 Task: Look for space in Erāttupetta, India from 7th July, 2023 to 15th July, 2023 for 6 adults in price range Rs.15000 to Rs.20000. Place can be entire place with 3 bedrooms having 3 beds and 3 bathrooms. Property type can be house, flat, guest house. Amenities needed are: washing machine. Booking option can be shelf check-in. Required host language is English.
Action: Mouse moved to (482, 116)
Screenshot: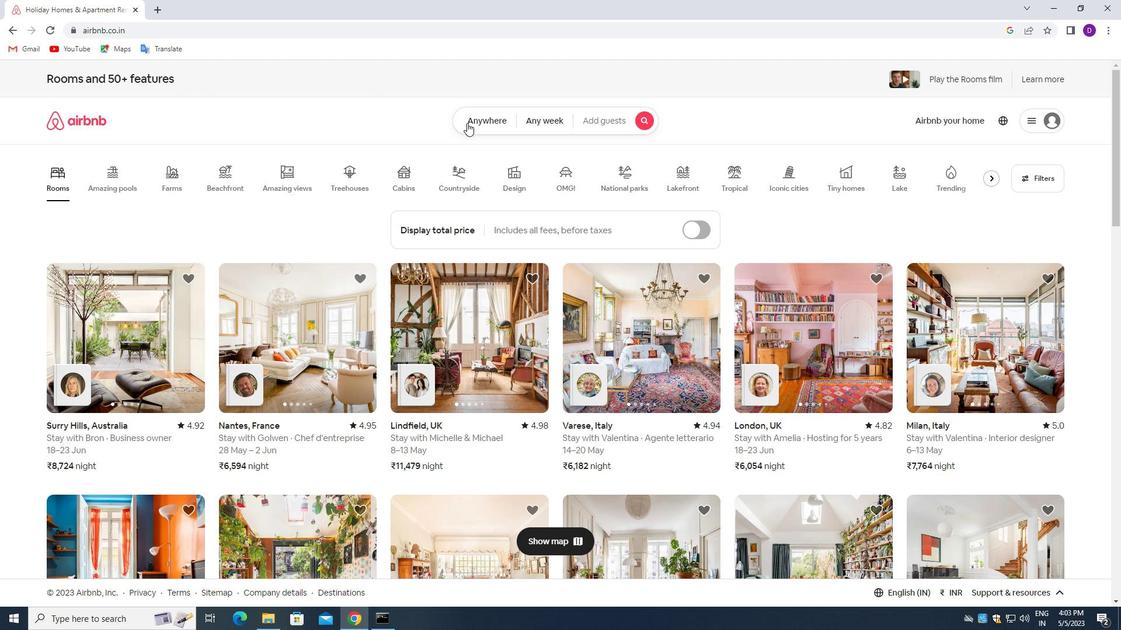 
Action: Mouse pressed left at (482, 116)
Screenshot: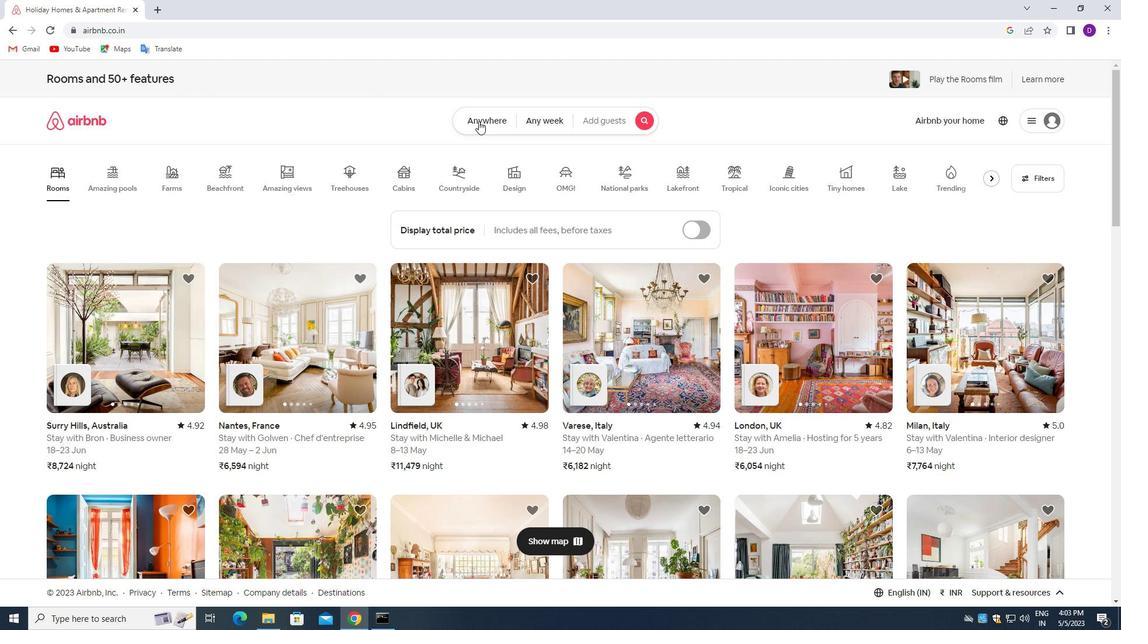 
Action: Mouse moved to (391, 161)
Screenshot: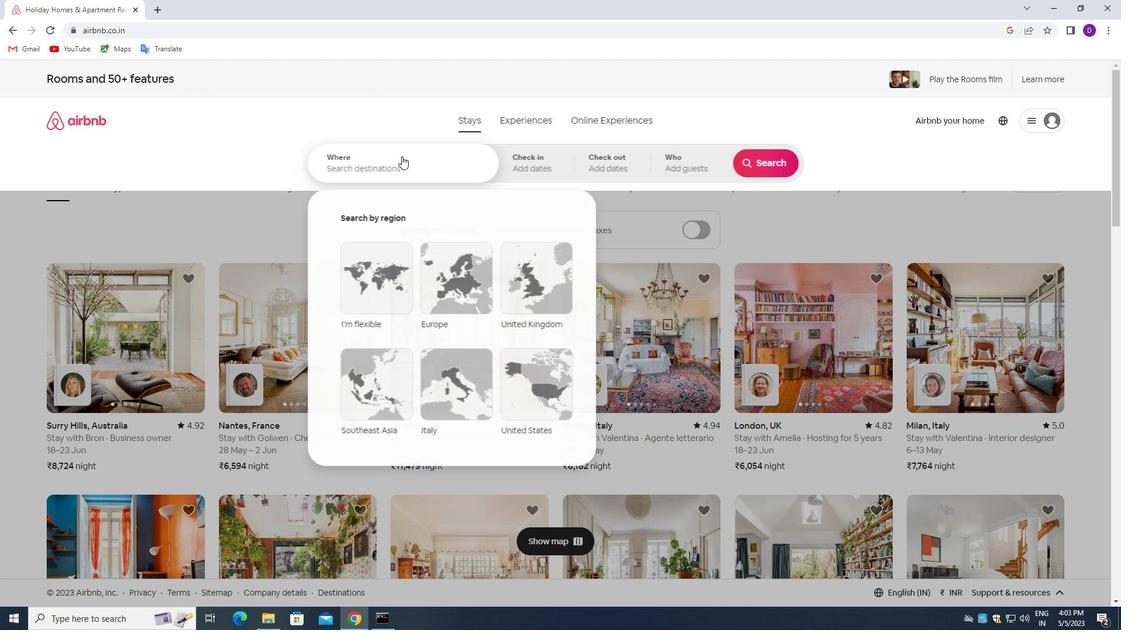 
Action: Mouse pressed left at (391, 161)
Screenshot: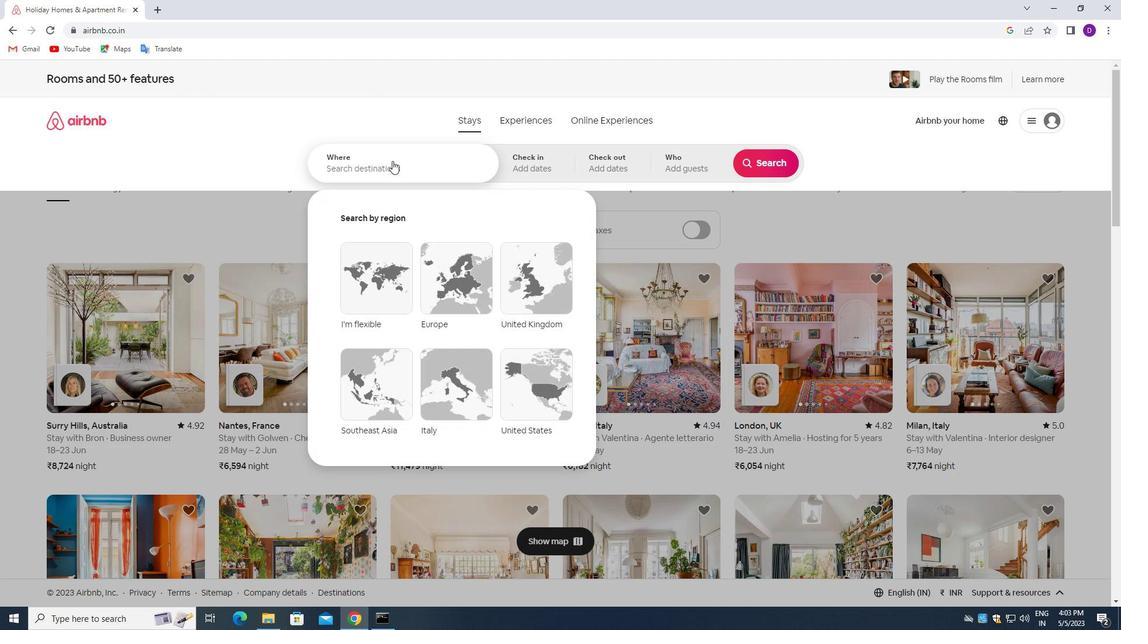 
Action: Mouse moved to (271, 216)
Screenshot: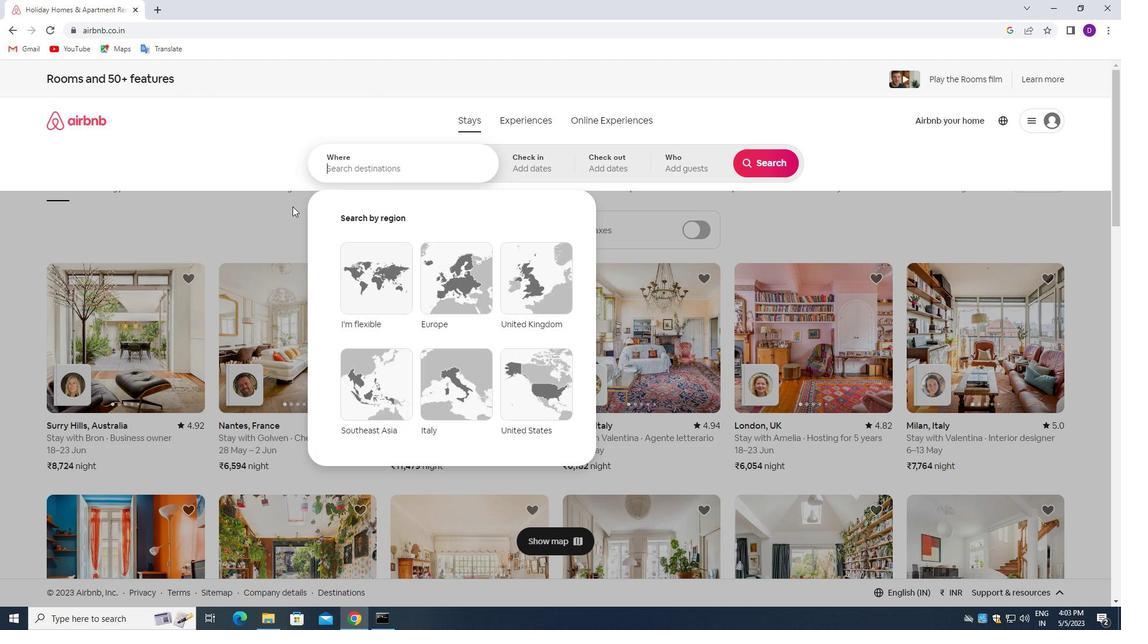 
Action: Key pressed <Key.shift_r><Key.shift_r><Key.shift_r><Key.shift_r><Key.shift_r><Key.shift_r><Key.shift_r><Key.shift_r>Erattupetta,<Key.space><Key.shift>INDIA<Key.enter>
Screenshot: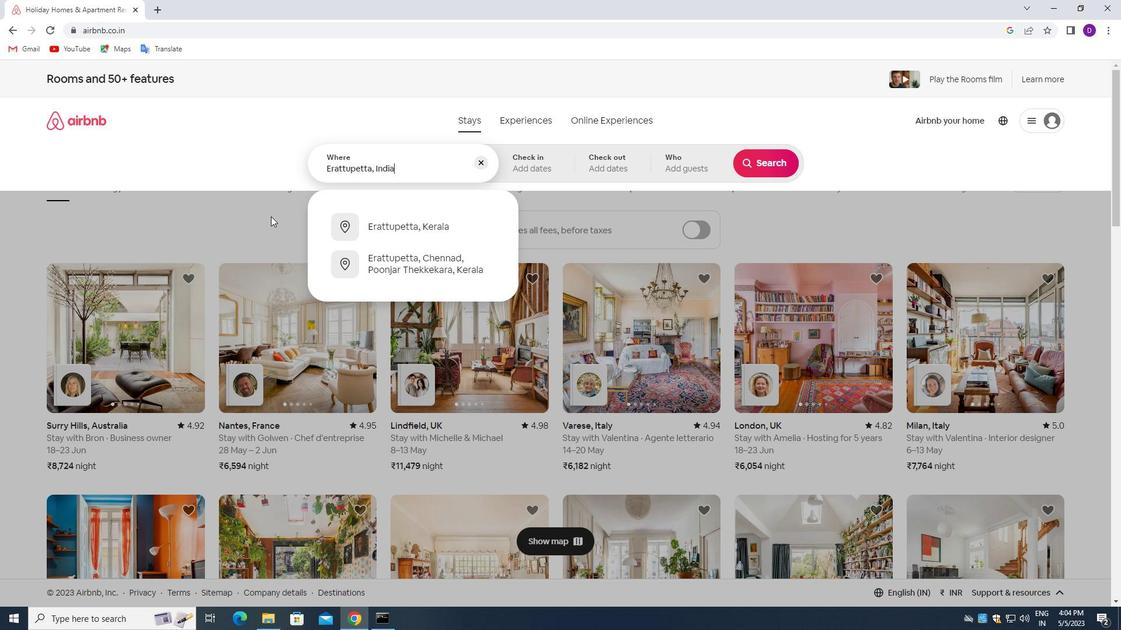 
Action: Mouse moved to (758, 265)
Screenshot: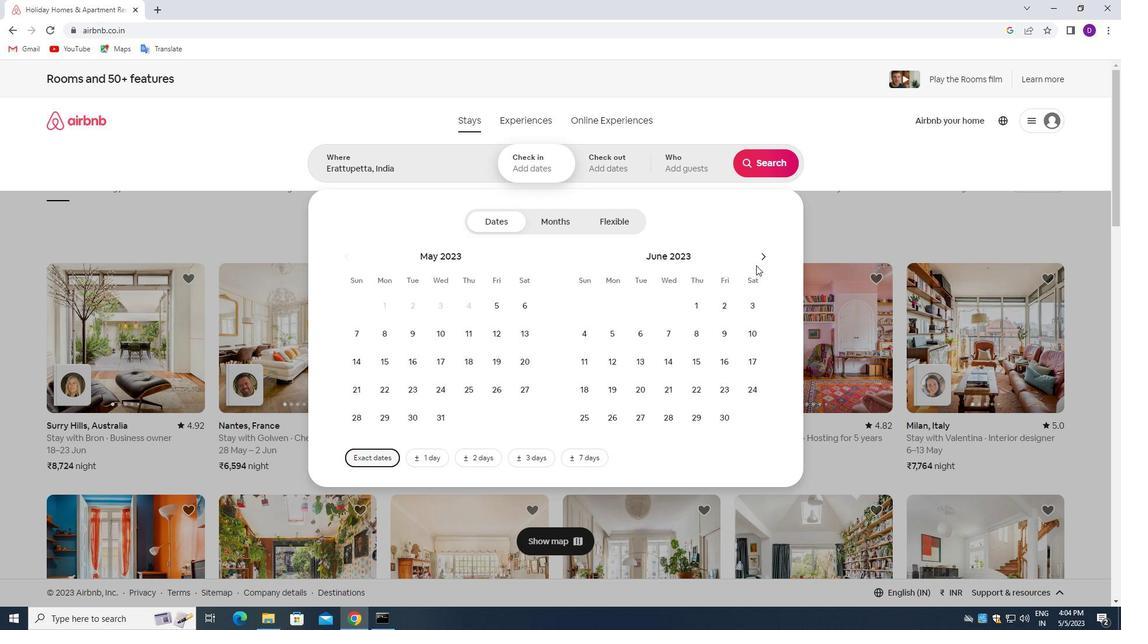 
Action: Mouse pressed left at (758, 265)
Screenshot: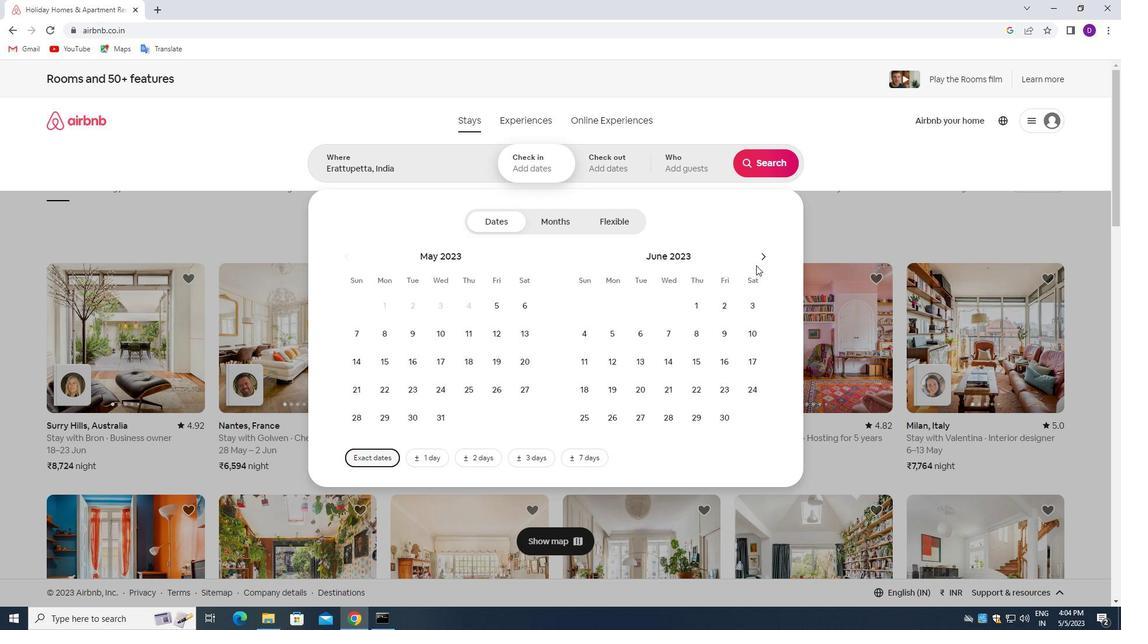 
Action: Mouse moved to (759, 259)
Screenshot: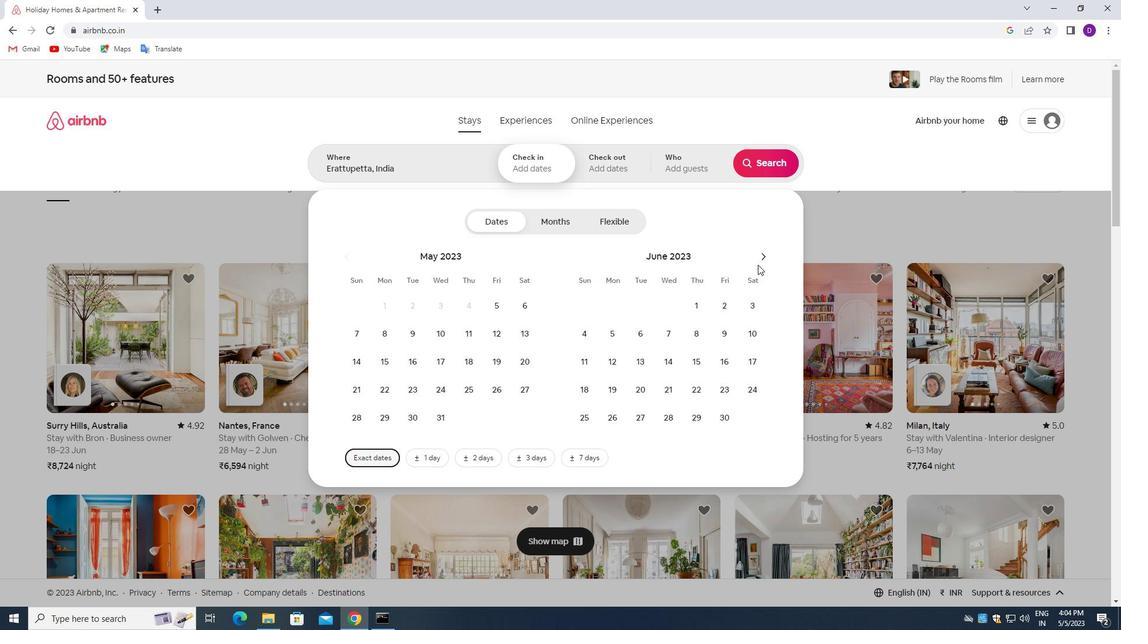 
Action: Mouse pressed left at (759, 259)
Screenshot: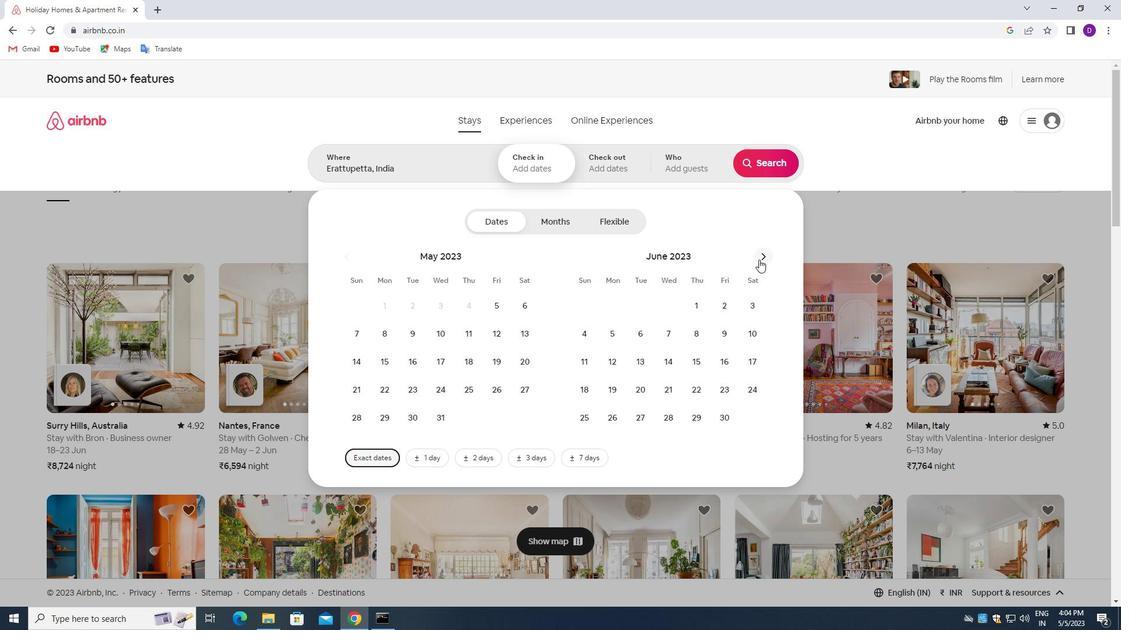 
Action: Mouse moved to (724, 335)
Screenshot: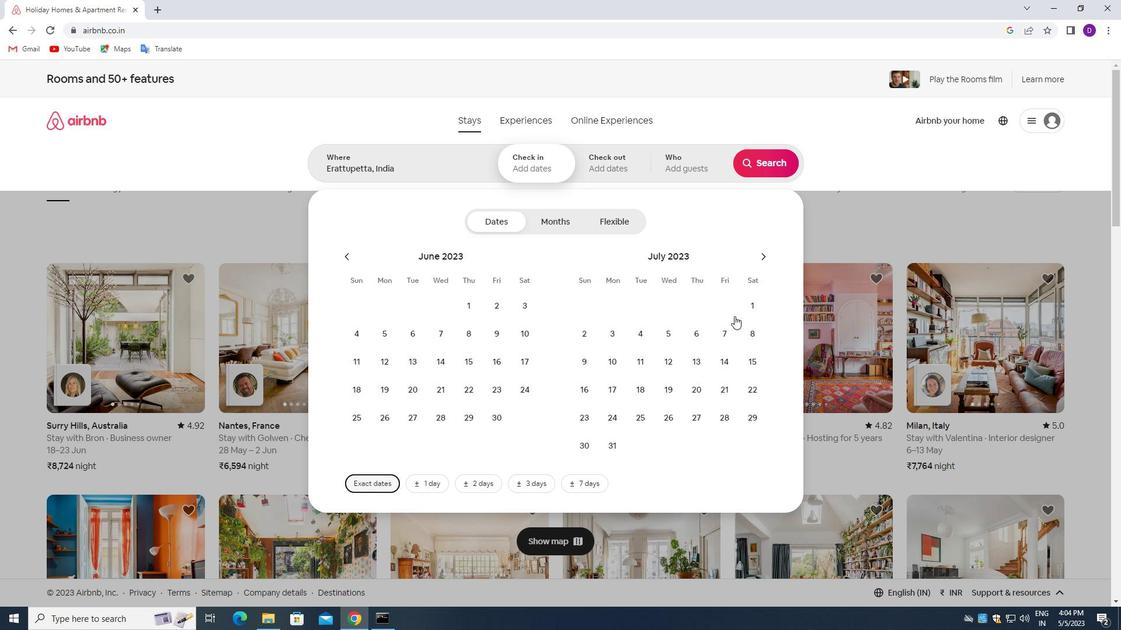 
Action: Mouse pressed left at (724, 335)
Screenshot: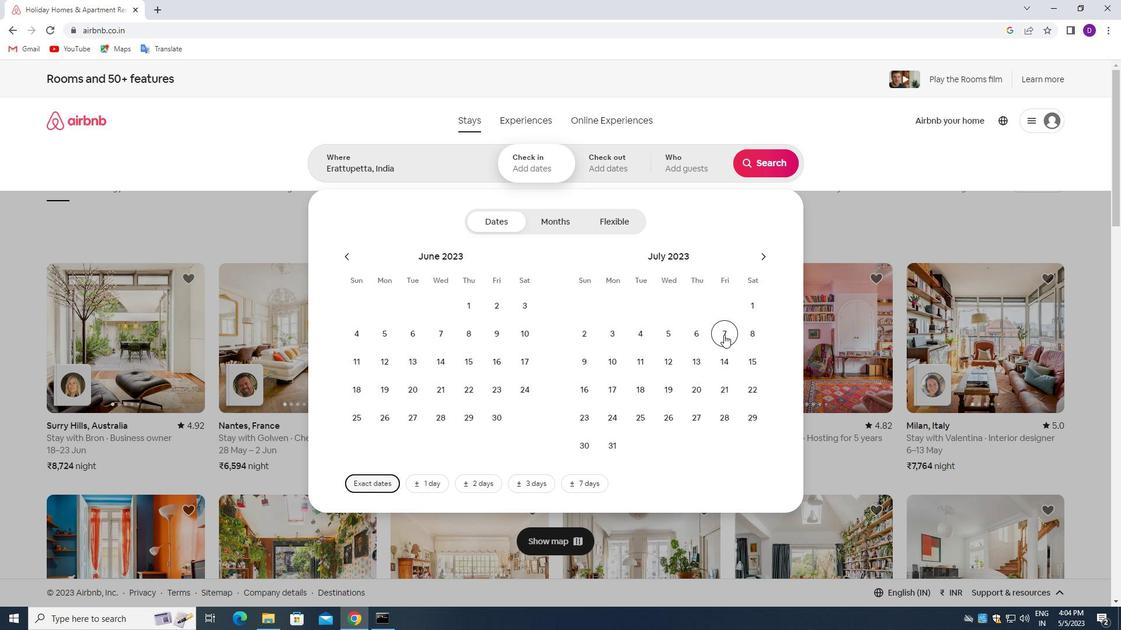 
Action: Mouse moved to (750, 352)
Screenshot: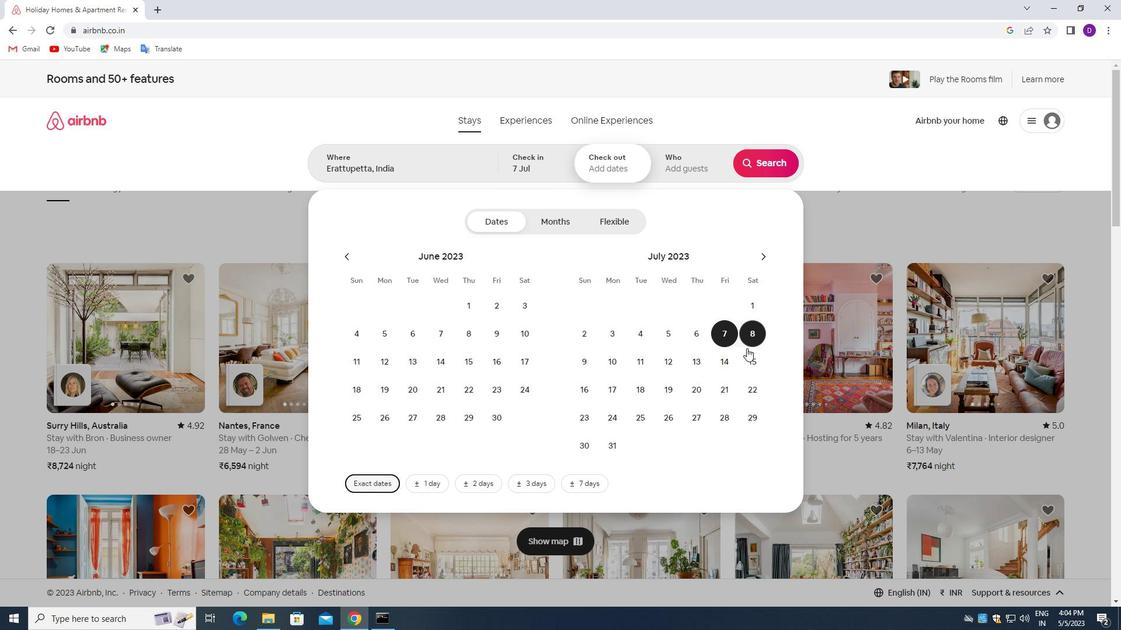 
Action: Mouse pressed left at (750, 352)
Screenshot: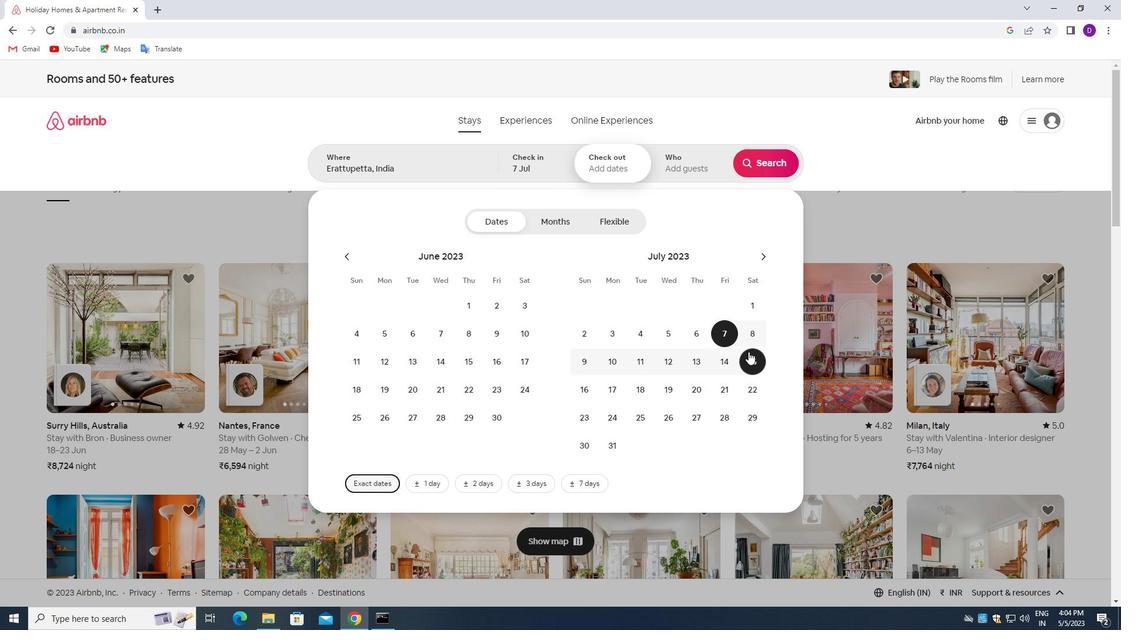 
Action: Mouse moved to (679, 157)
Screenshot: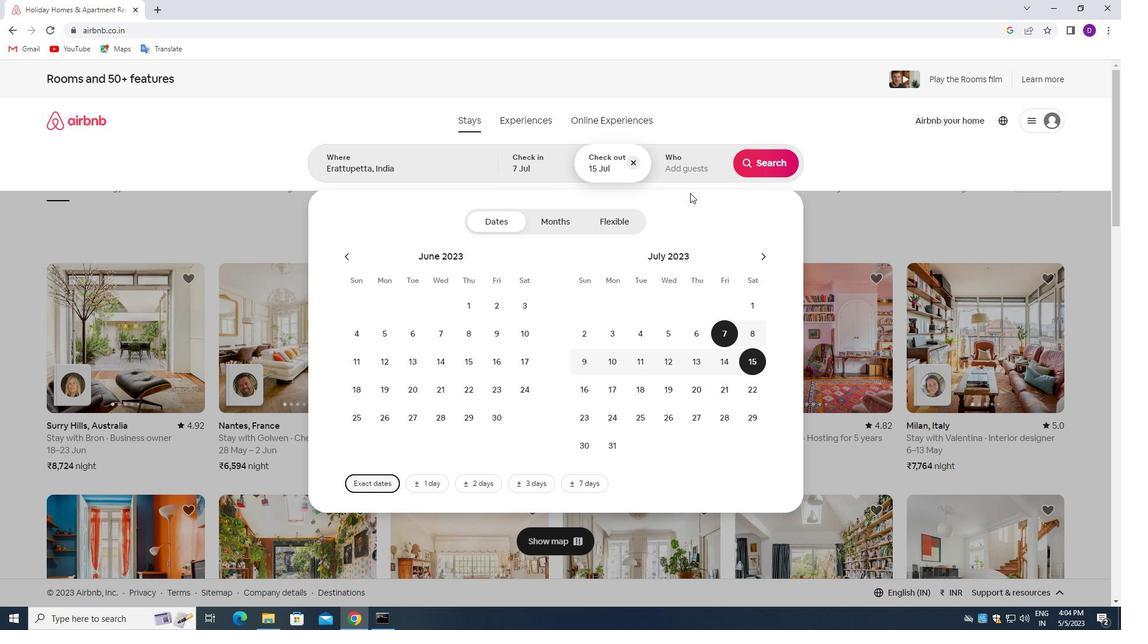 
Action: Mouse pressed left at (679, 157)
Screenshot: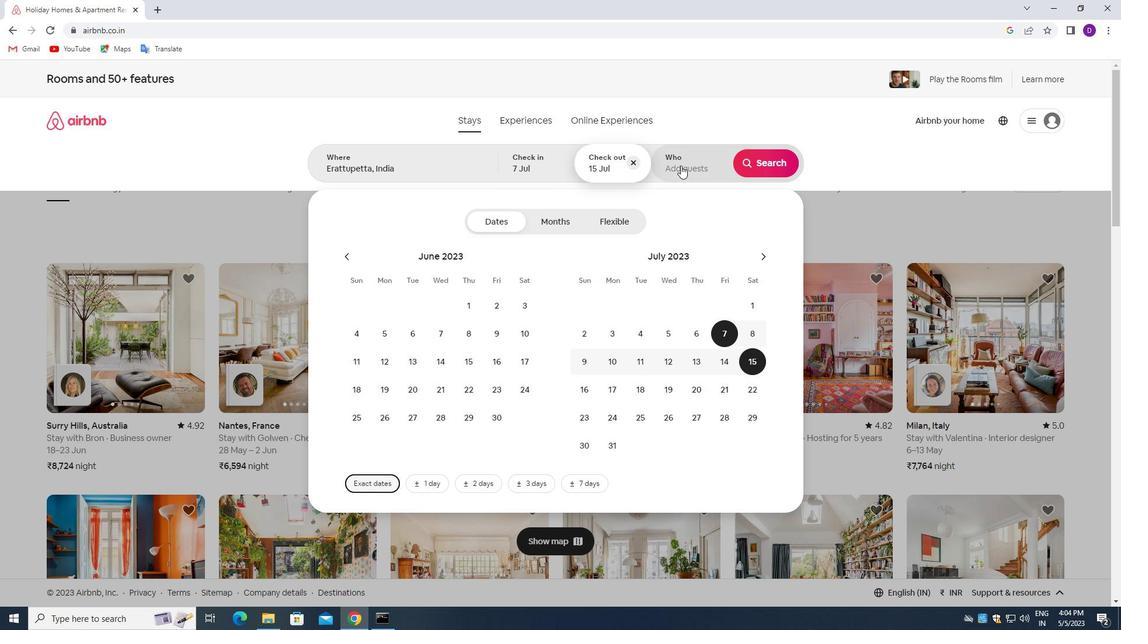 
Action: Mouse moved to (771, 228)
Screenshot: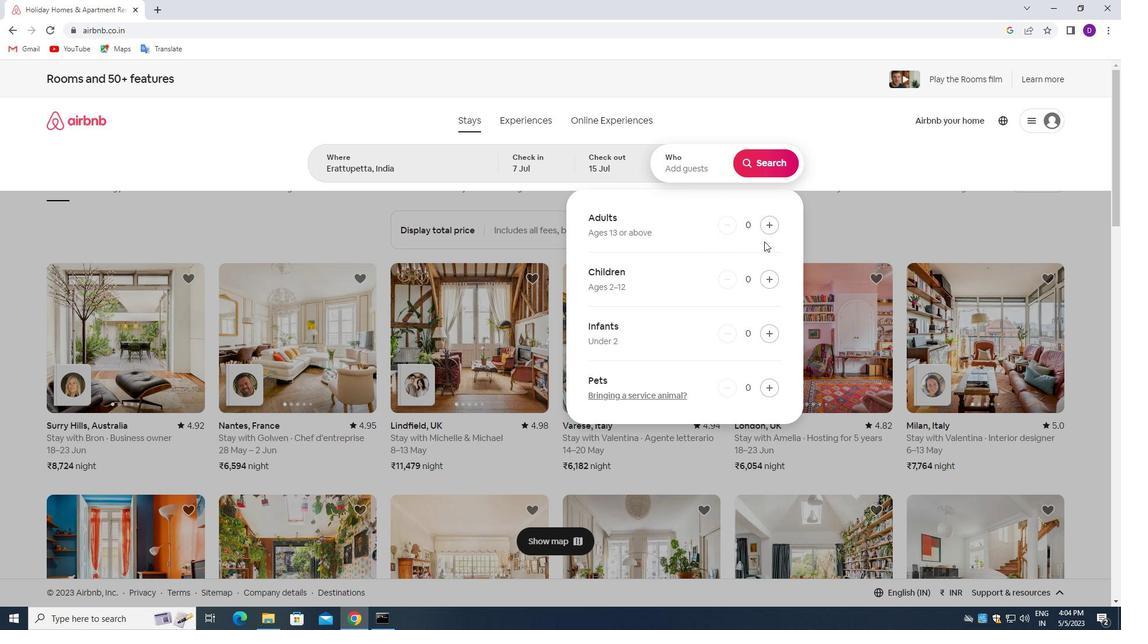 
Action: Mouse pressed left at (771, 228)
Screenshot: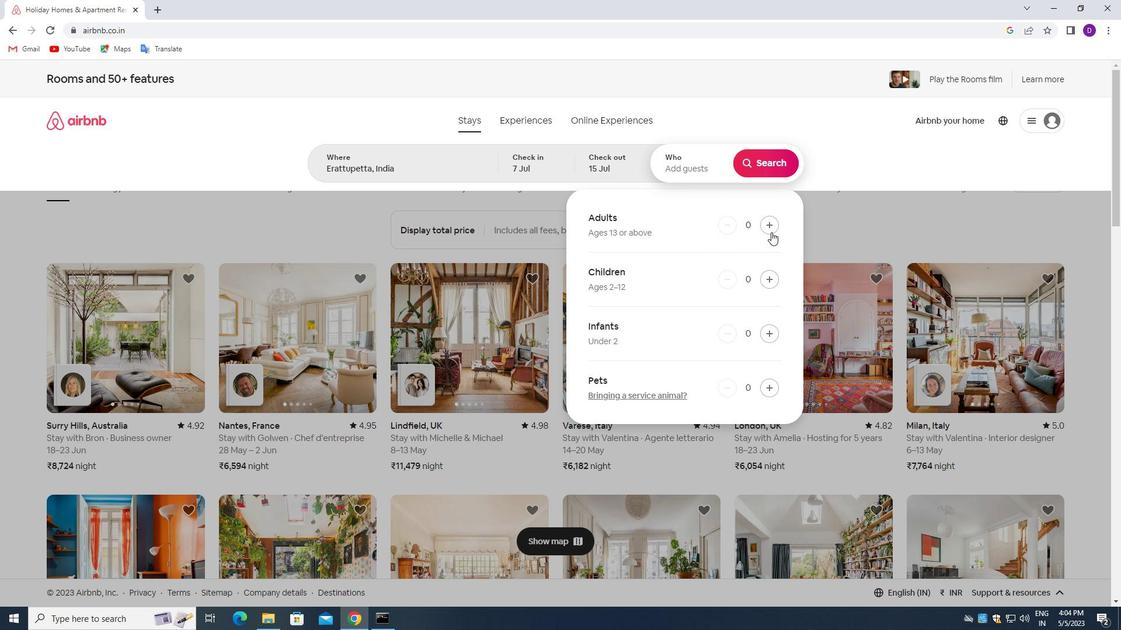 
Action: Mouse pressed left at (771, 228)
Screenshot: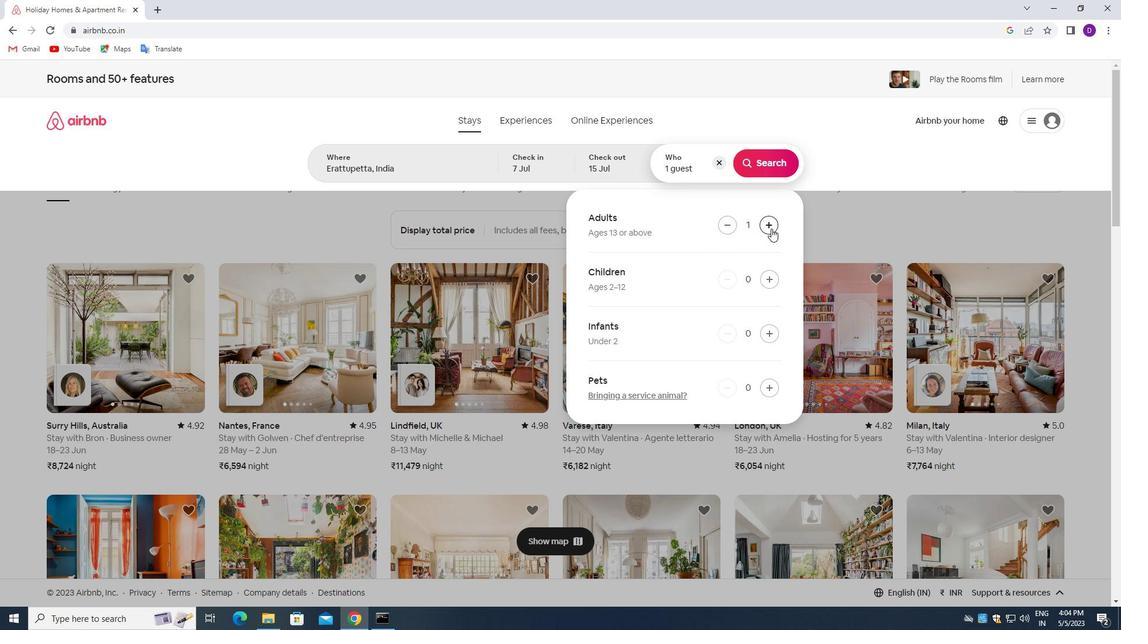 
Action: Mouse pressed left at (771, 228)
Screenshot: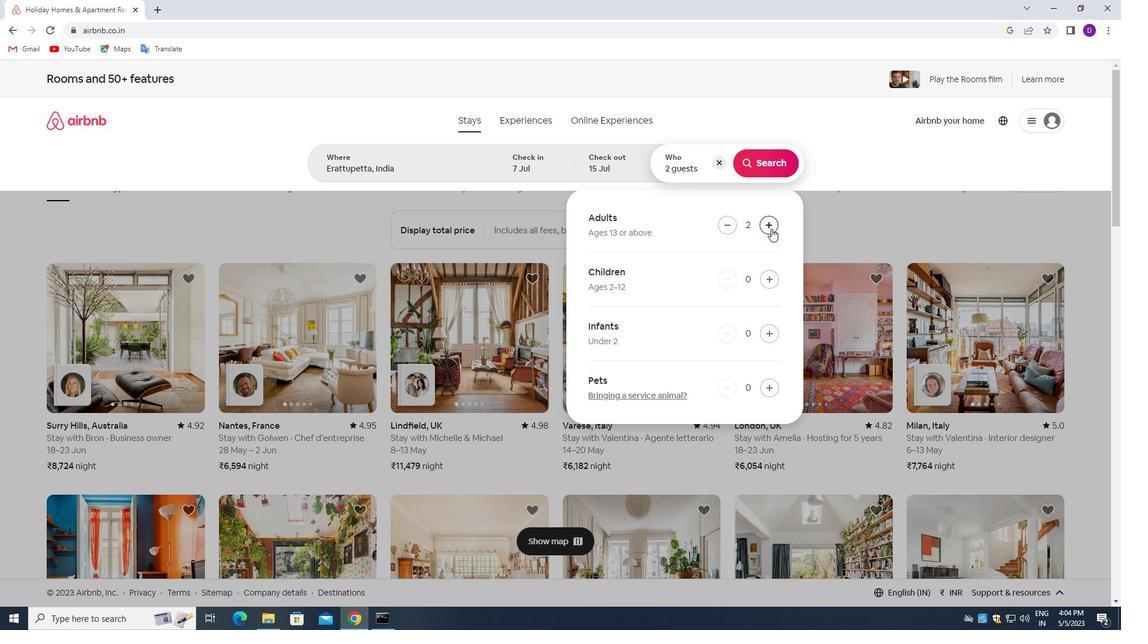 
Action: Mouse pressed left at (771, 228)
Screenshot: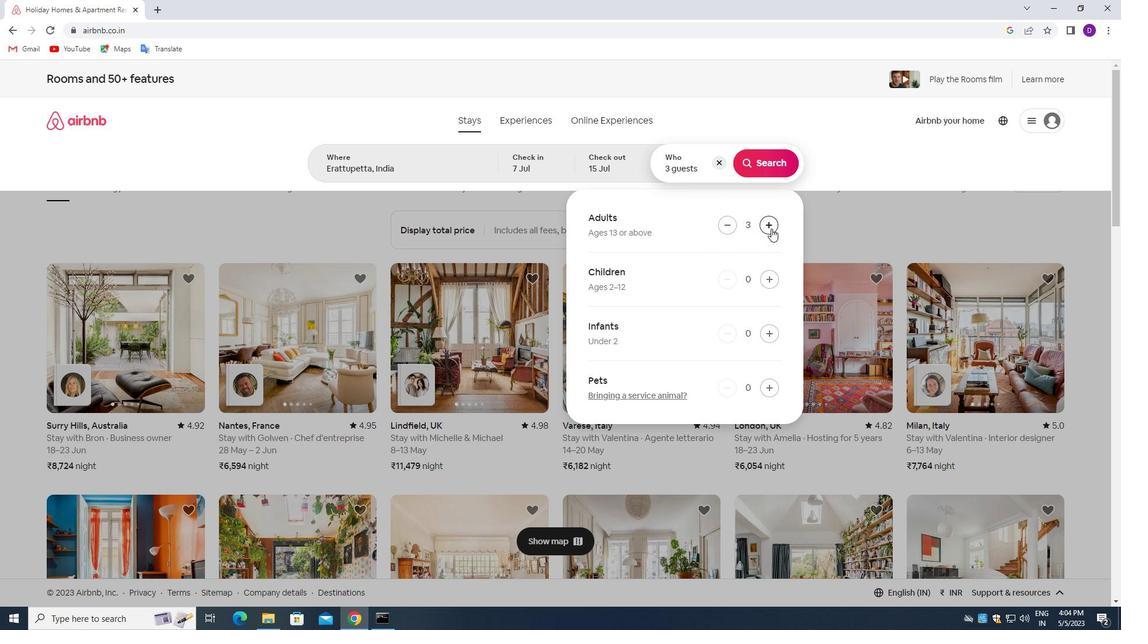 
Action: Mouse pressed left at (771, 228)
Screenshot: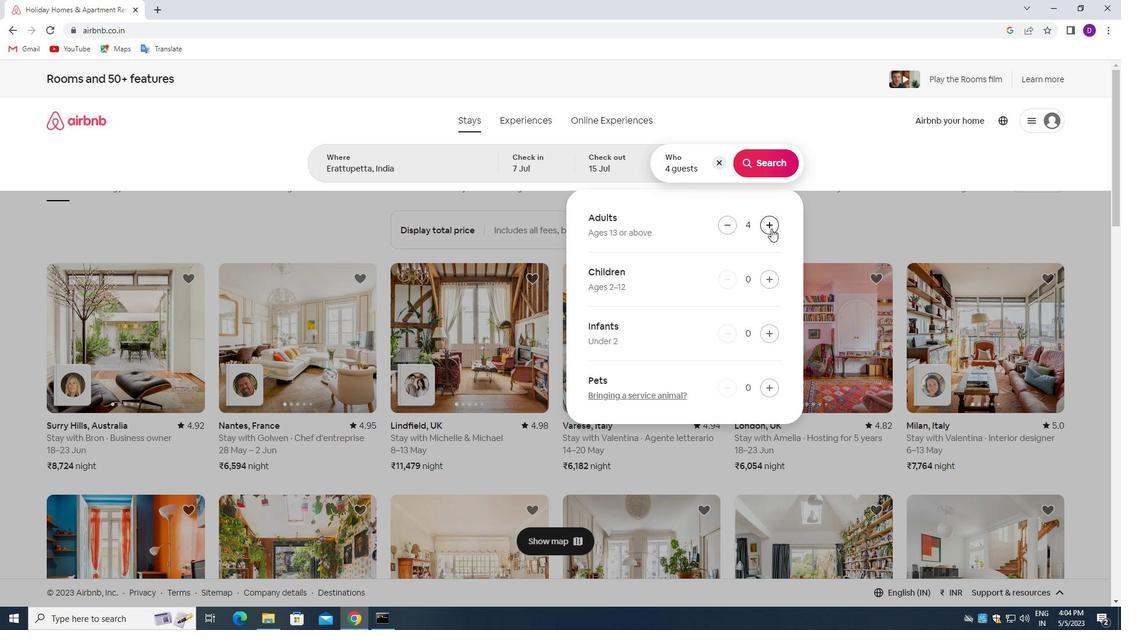 
Action: Mouse pressed left at (771, 228)
Screenshot: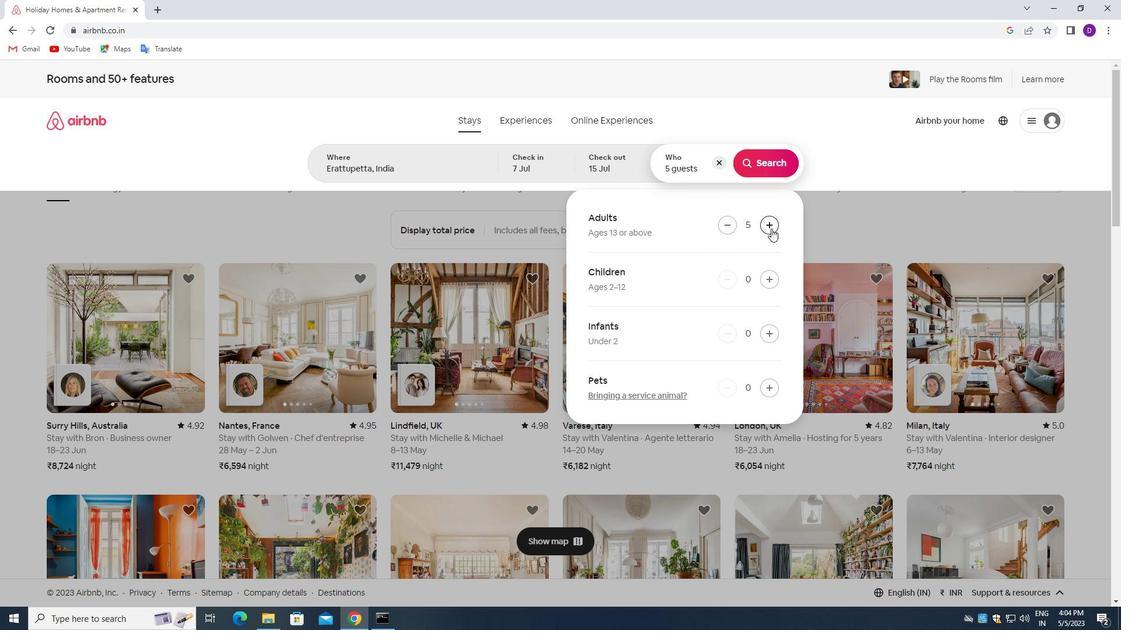 
Action: Mouse moved to (765, 158)
Screenshot: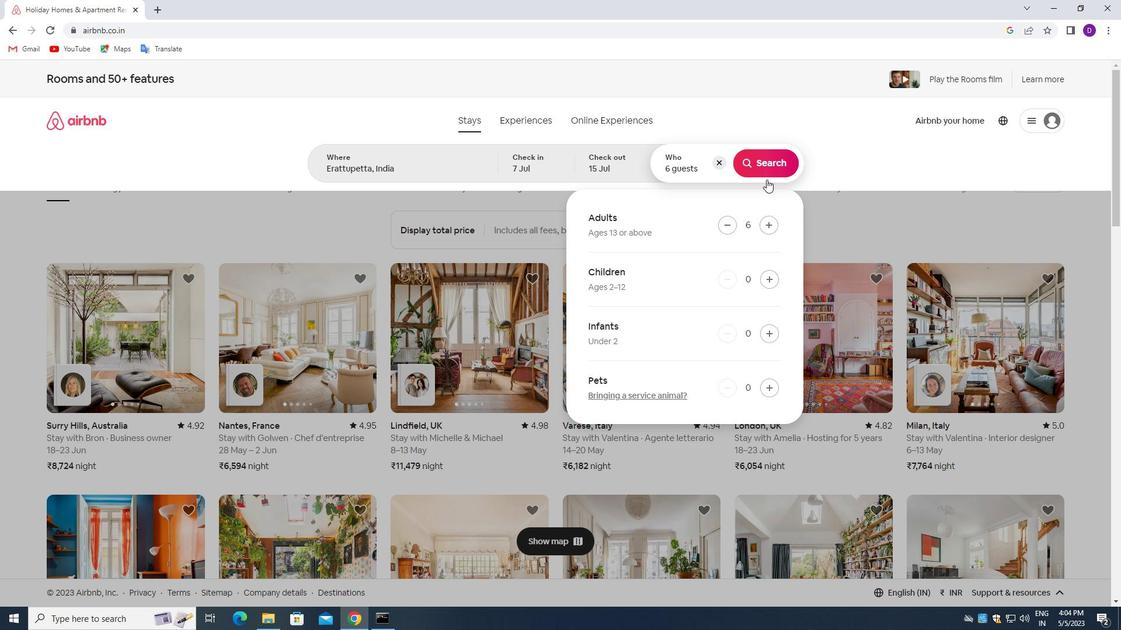 
Action: Mouse pressed left at (765, 158)
Screenshot: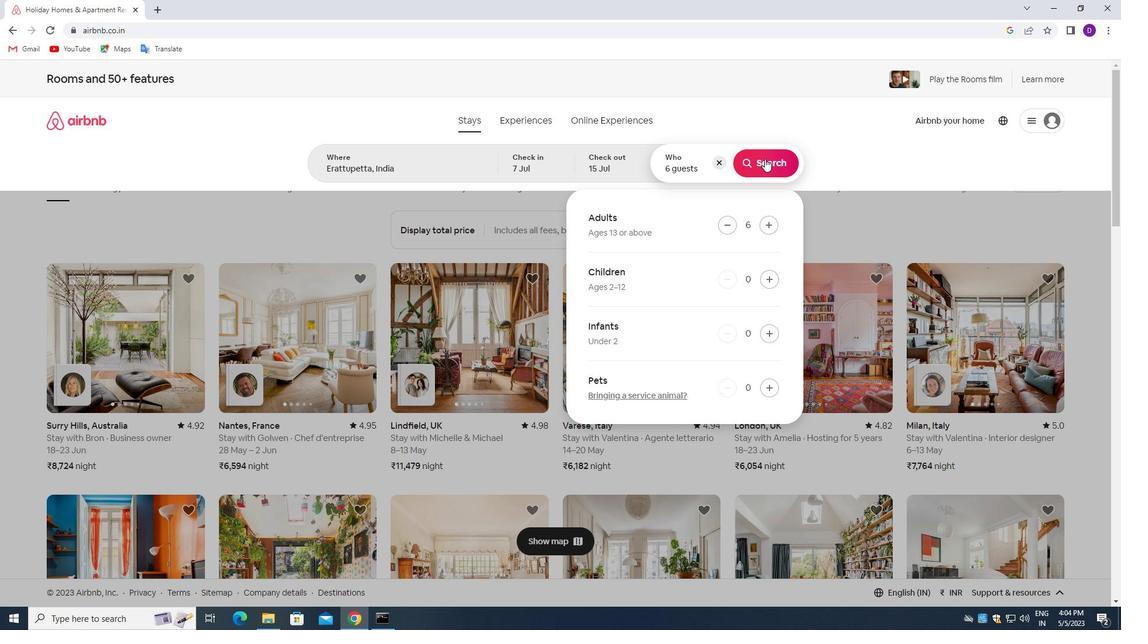 
Action: Mouse moved to (1054, 127)
Screenshot: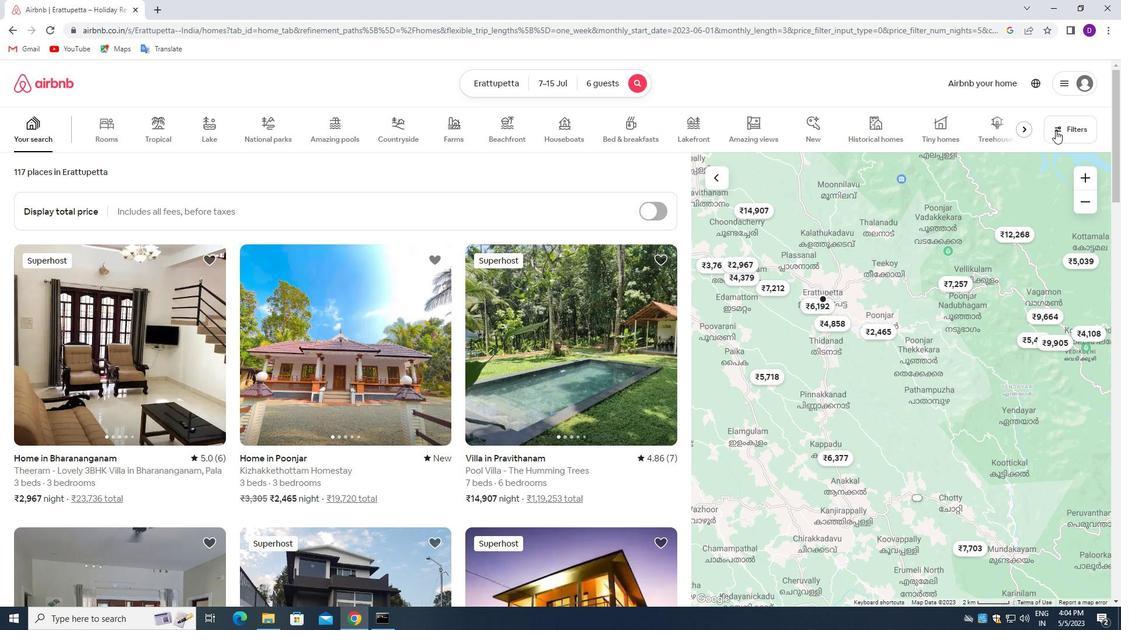
Action: Mouse pressed left at (1054, 127)
Screenshot: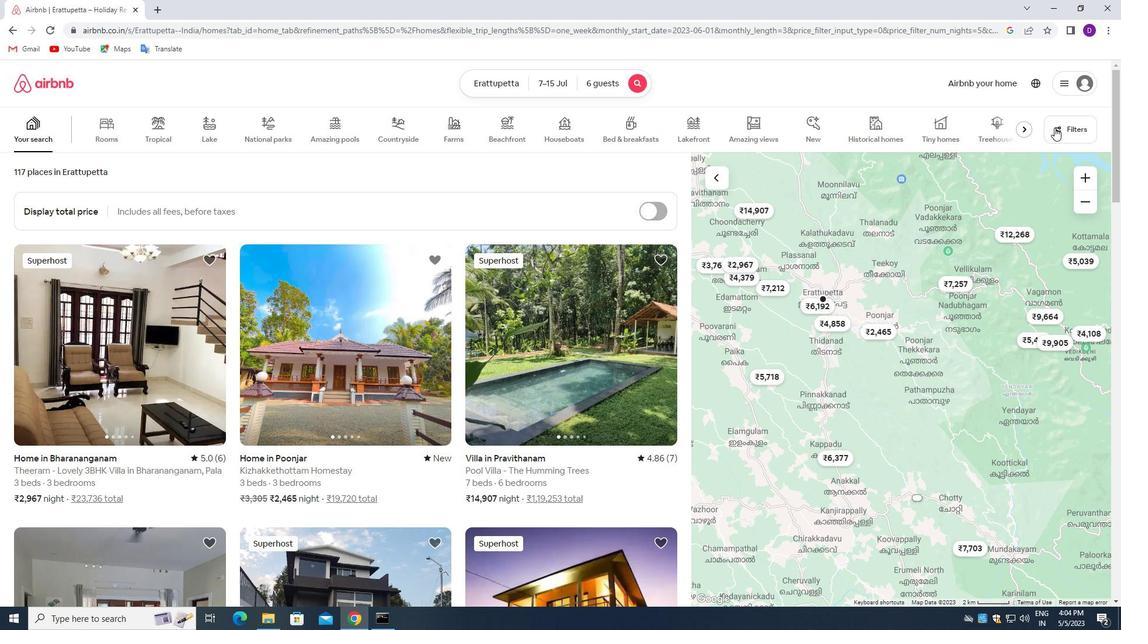 
Action: Mouse moved to (403, 415)
Screenshot: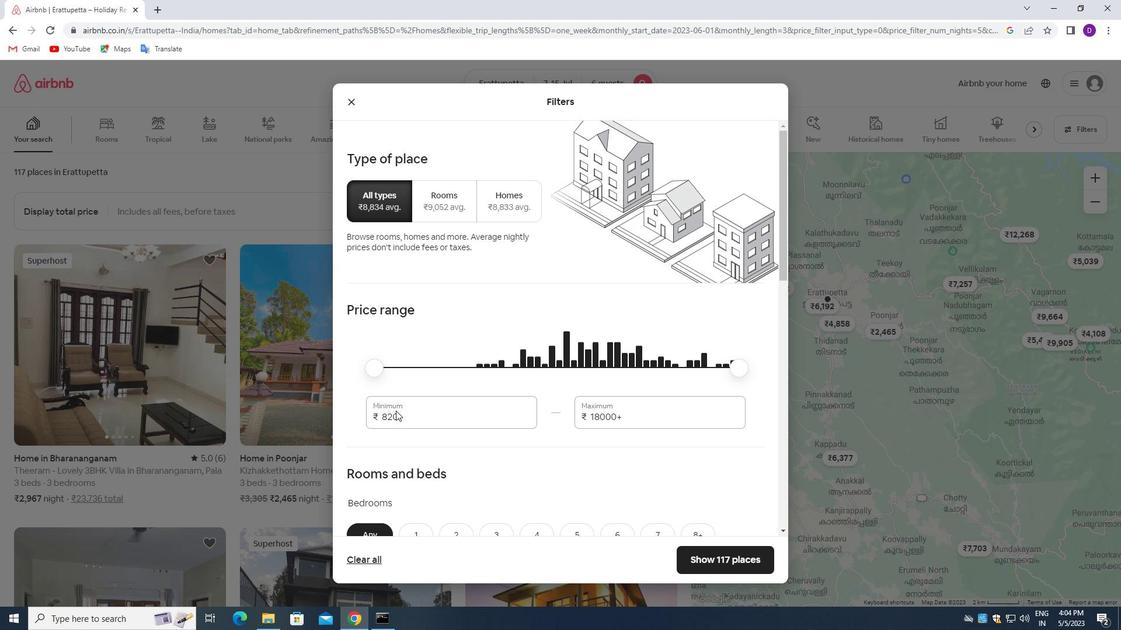 
Action: Mouse pressed left at (403, 415)
Screenshot: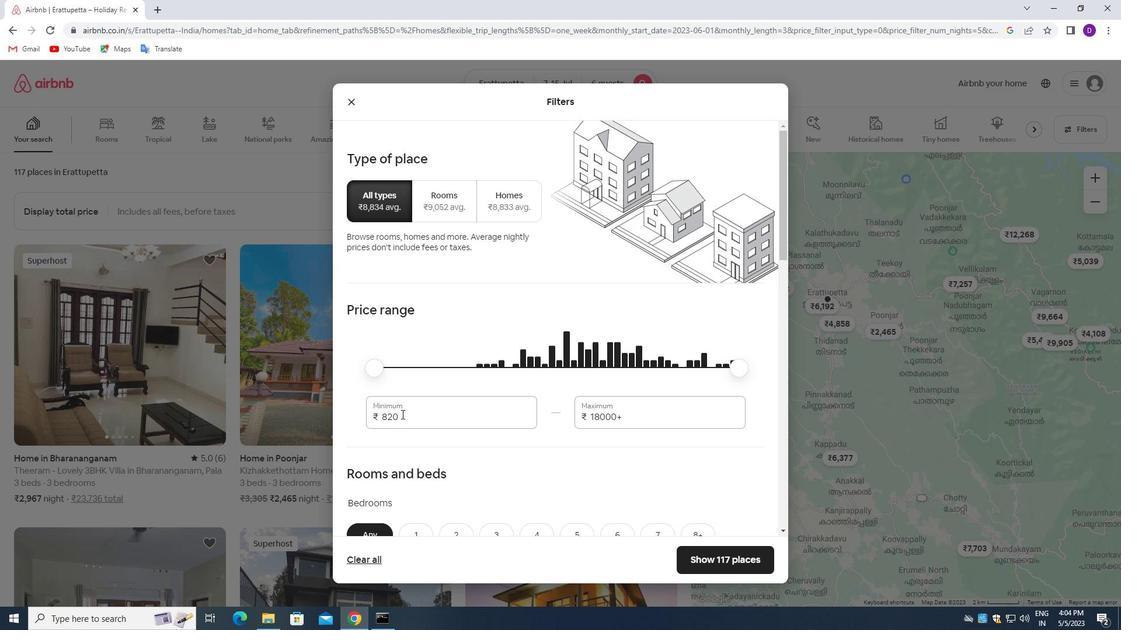 
Action: Mouse pressed left at (403, 415)
Screenshot: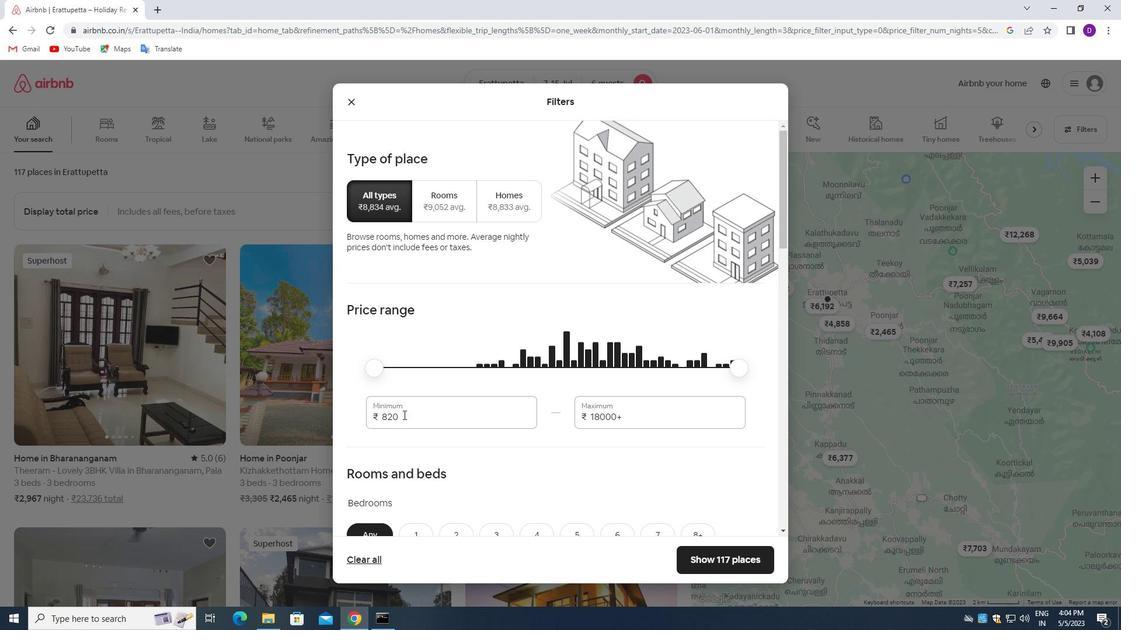 
Action: Mouse moved to (391, 420)
Screenshot: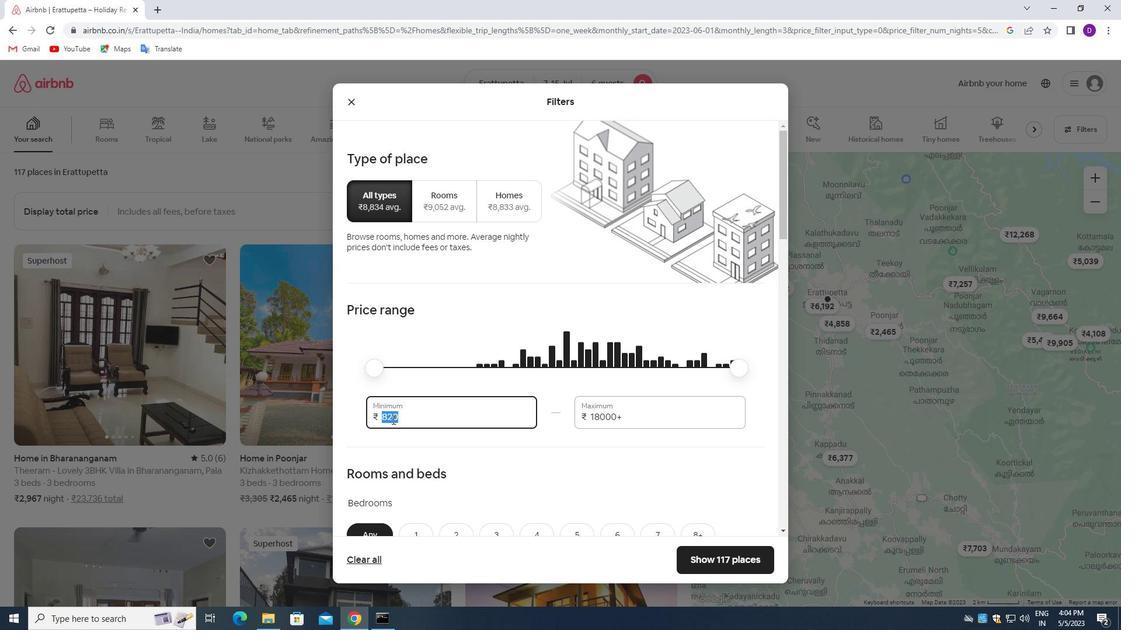 
Action: Key pressed 15000<Key.tab>20000
Screenshot: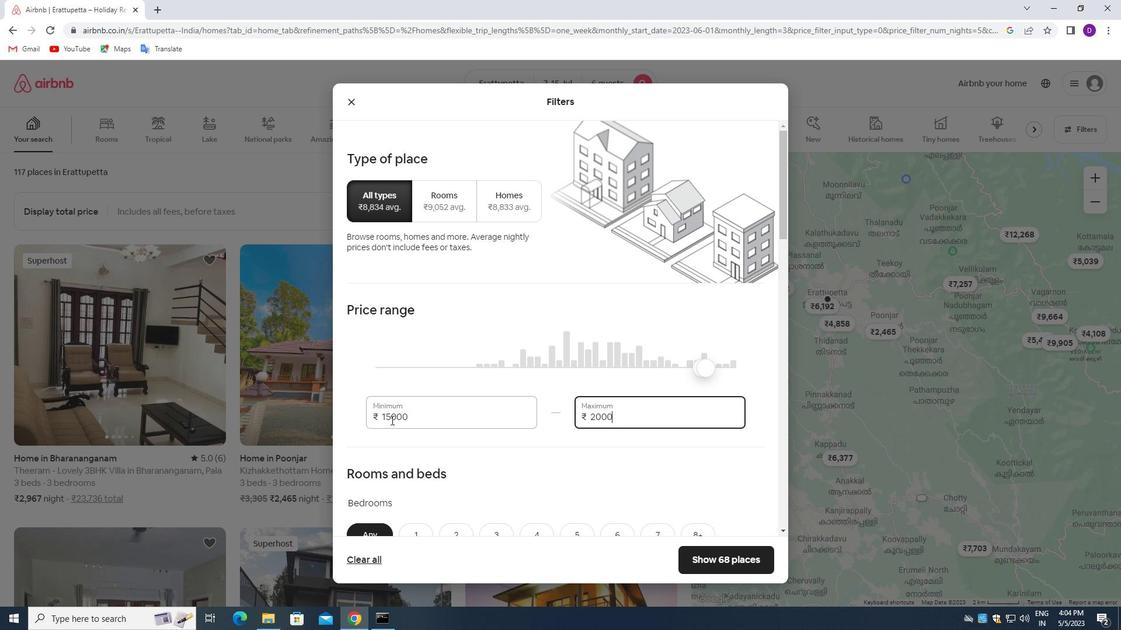 
Action: Mouse moved to (486, 410)
Screenshot: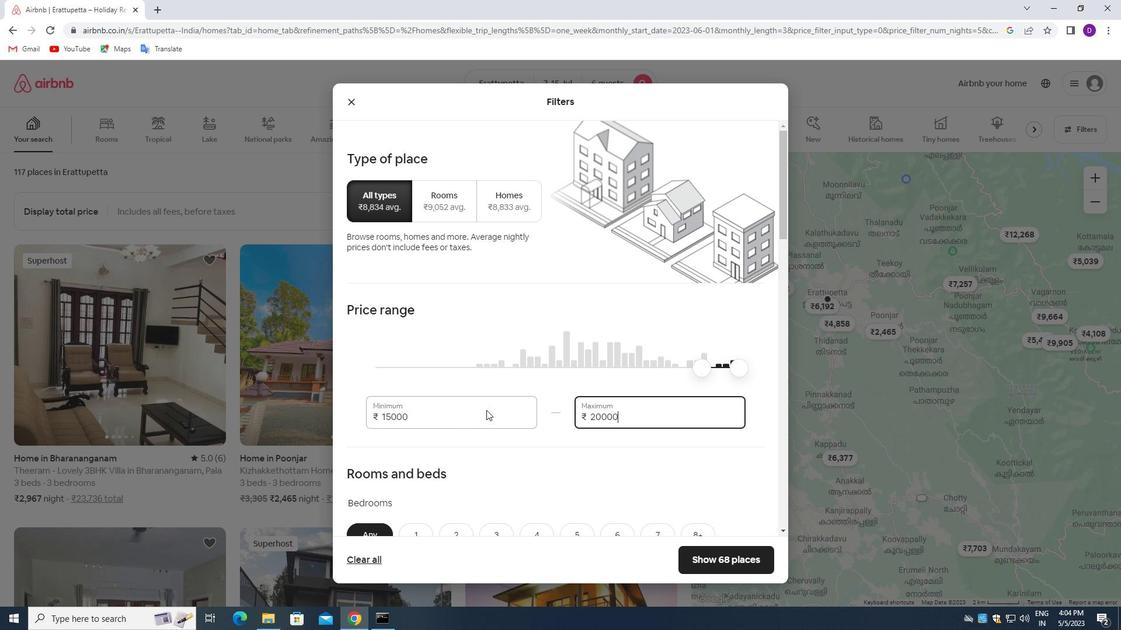 
Action: Mouse scrolled (486, 409) with delta (0, 0)
Screenshot: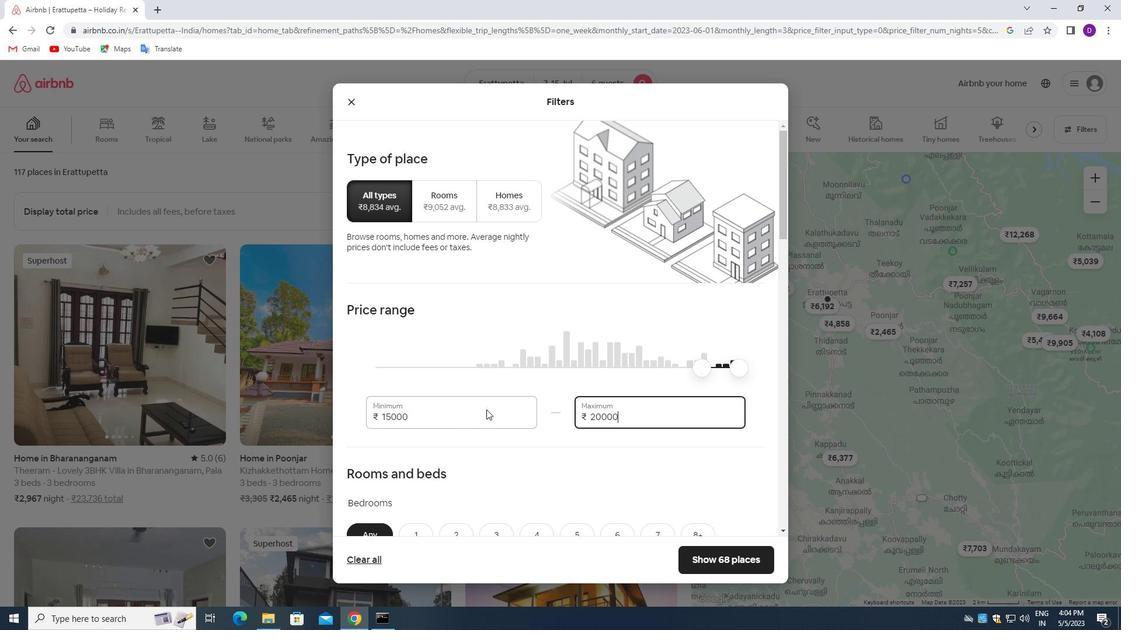 
Action: Mouse moved to (487, 410)
Screenshot: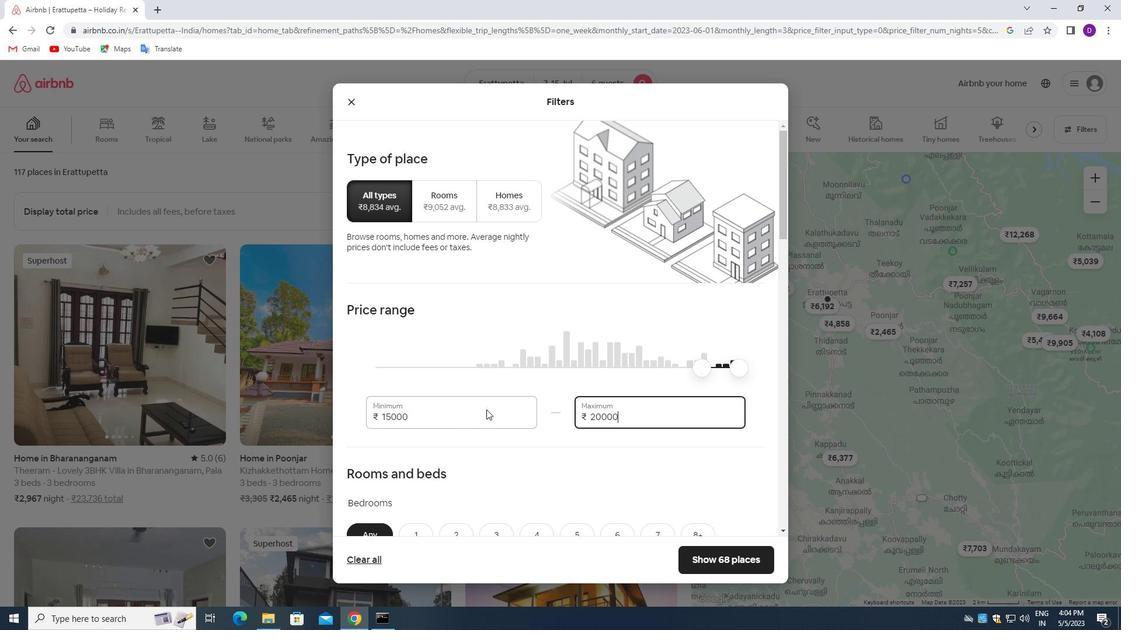 
Action: Mouse scrolled (487, 409) with delta (0, 0)
Screenshot: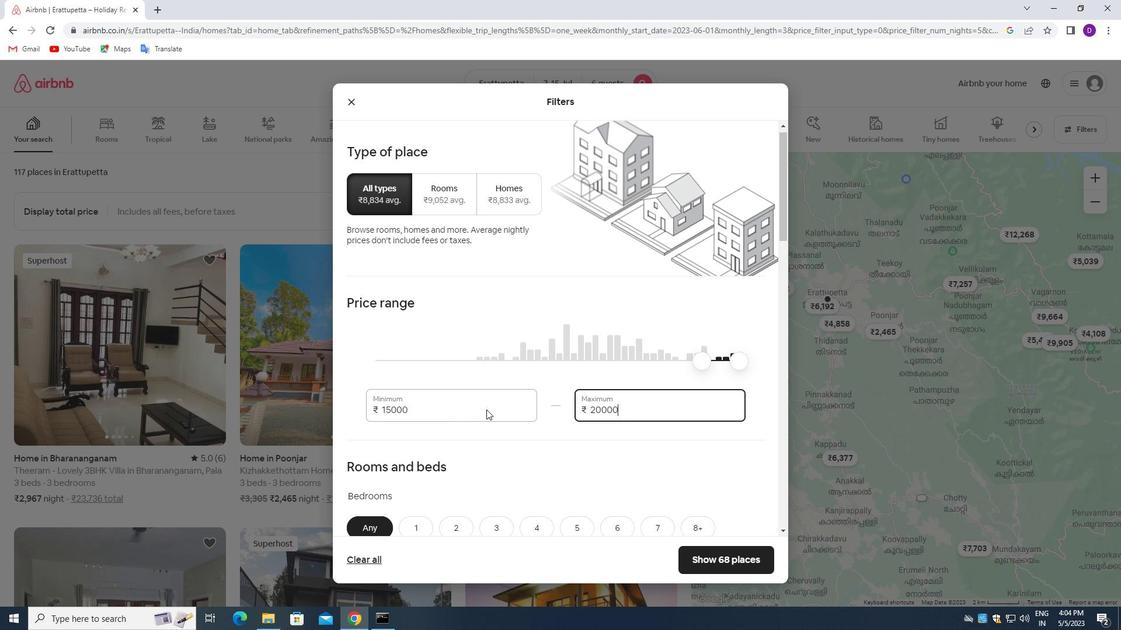 
Action: Mouse moved to (457, 425)
Screenshot: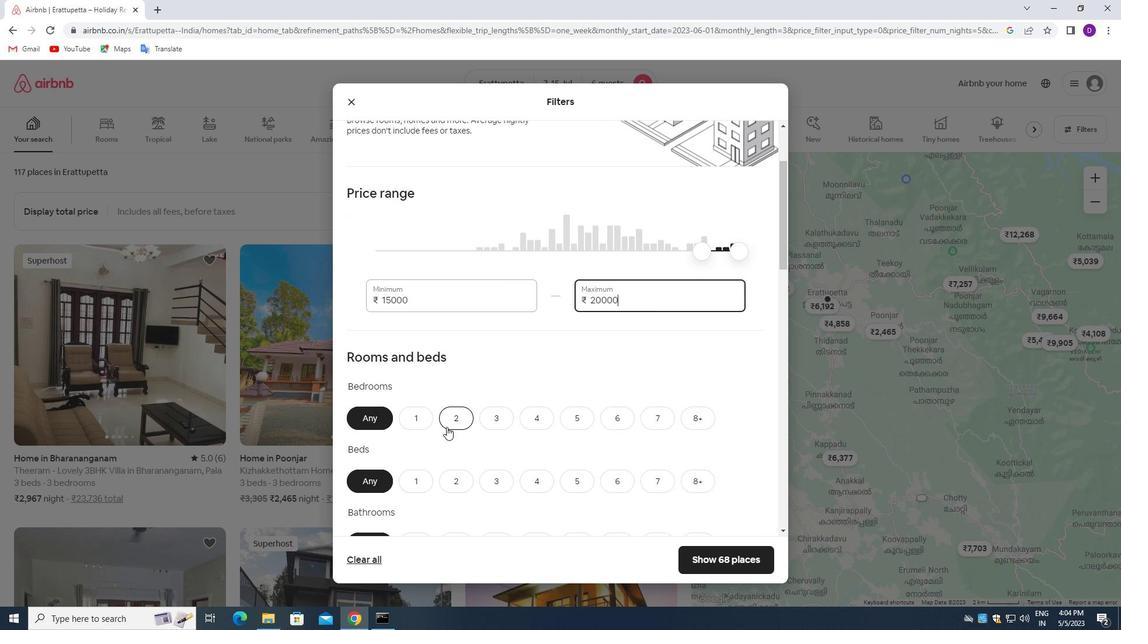 
Action: Mouse scrolled (457, 425) with delta (0, 0)
Screenshot: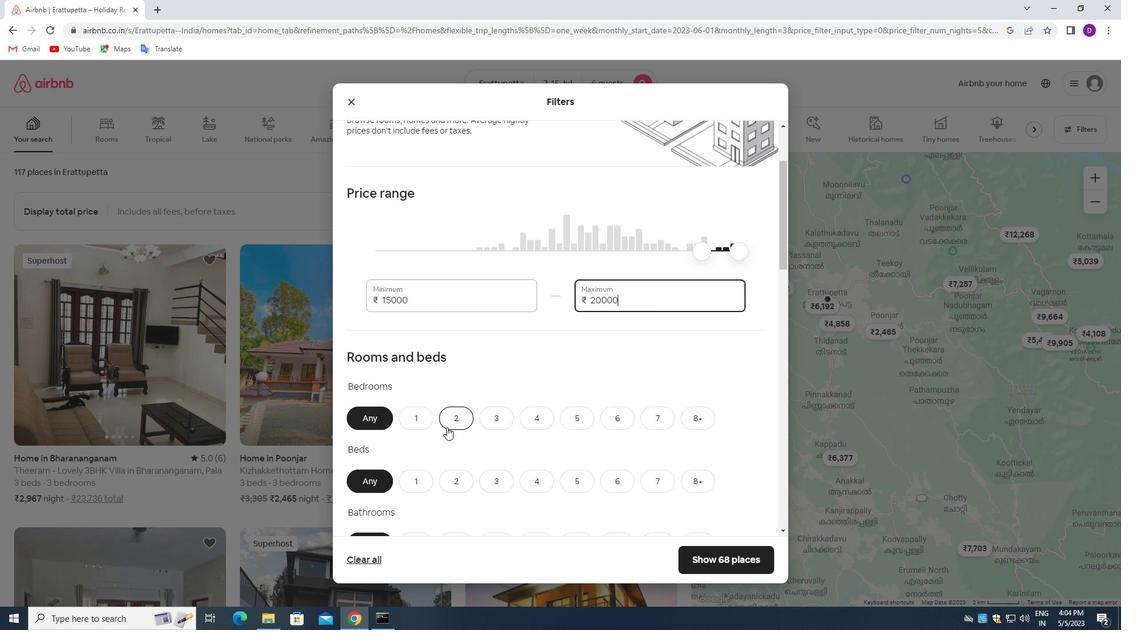 
Action: Mouse scrolled (457, 425) with delta (0, 0)
Screenshot: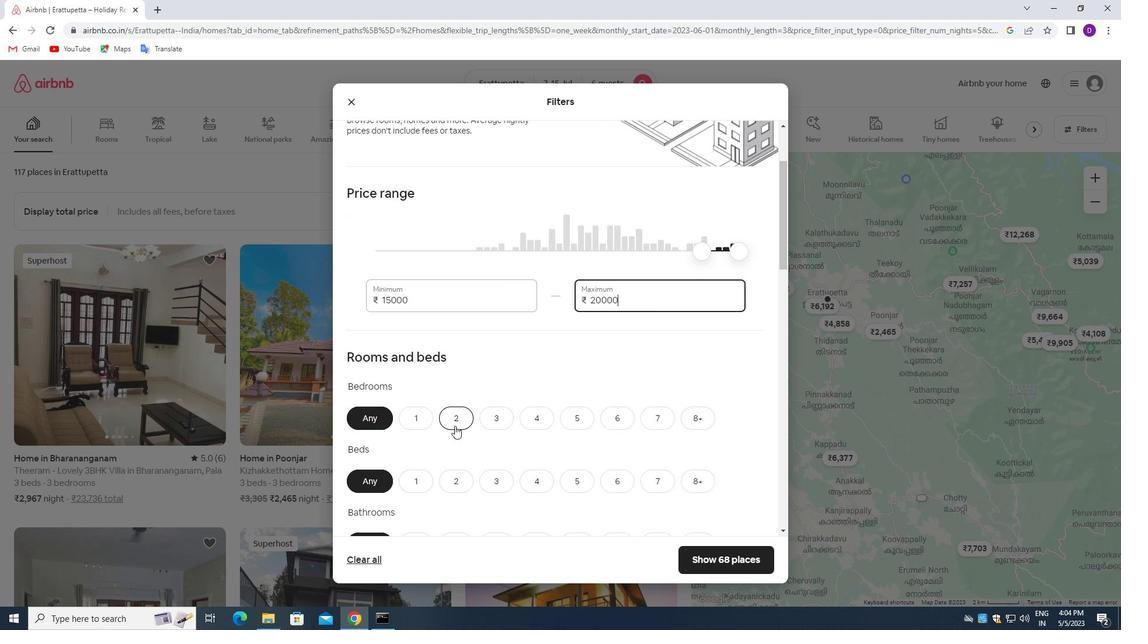 
Action: Mouse moved to (492, 308)
Screenshot: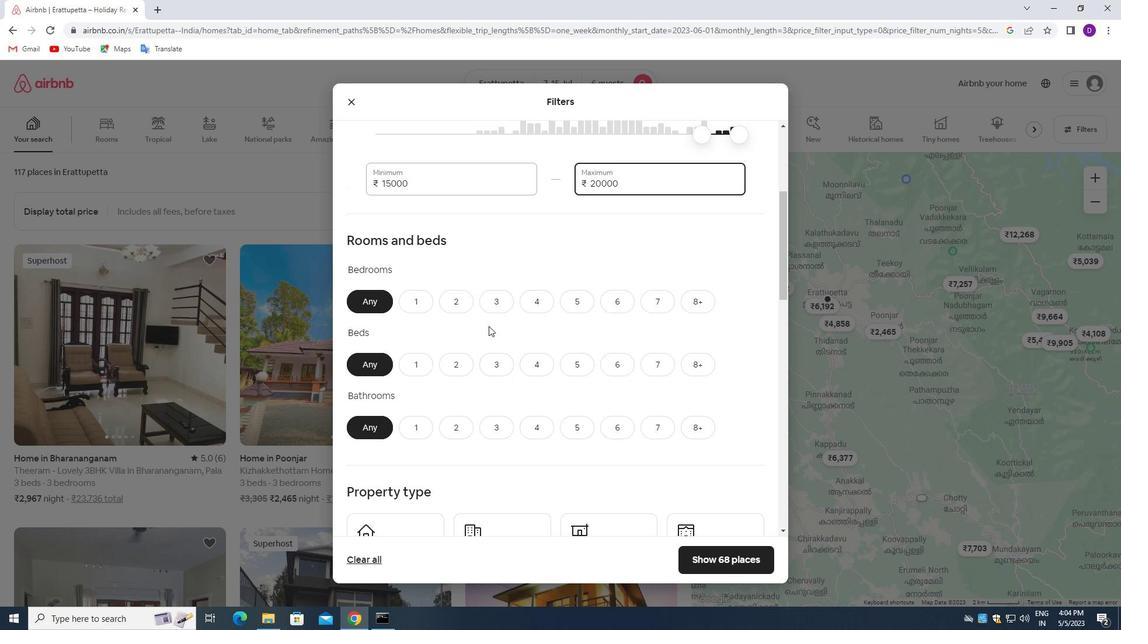 
Action: Mouse pressed left at (492, 308)
Screenshot: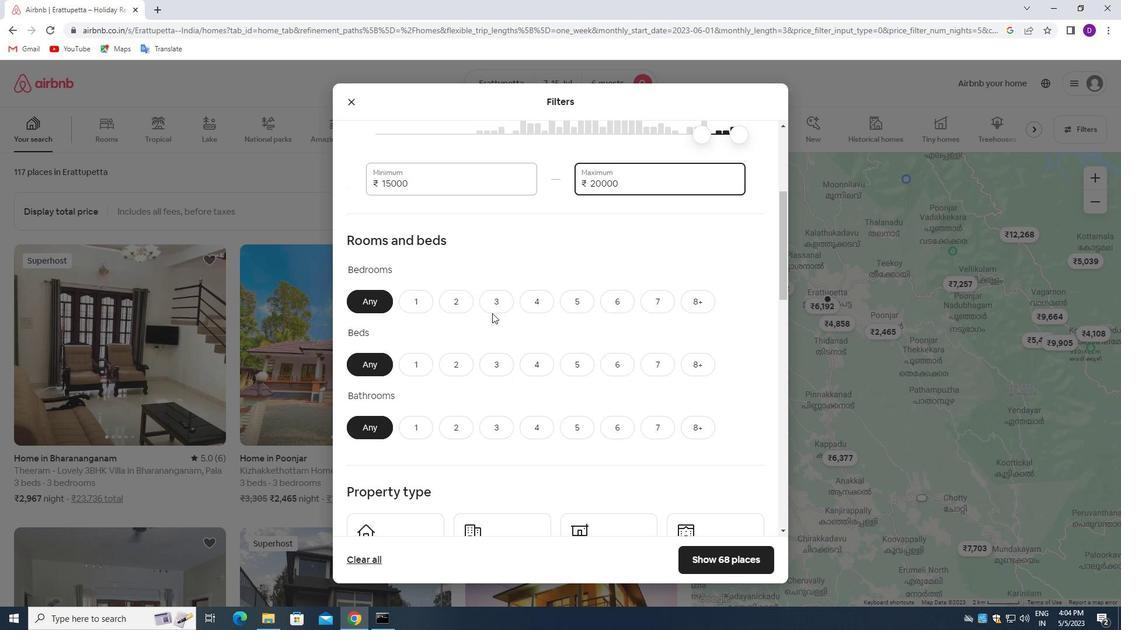 
Action: Mouse moved to (502, 366)
Screenshot: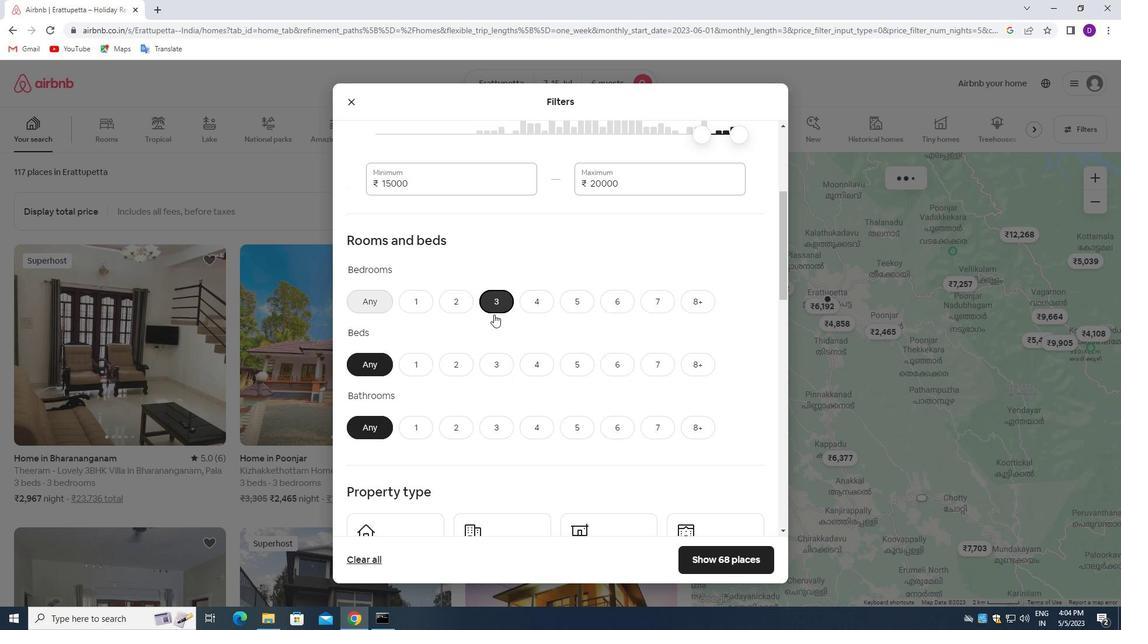 
Action: Mouse pressed left at (502, 366)
Screenshot: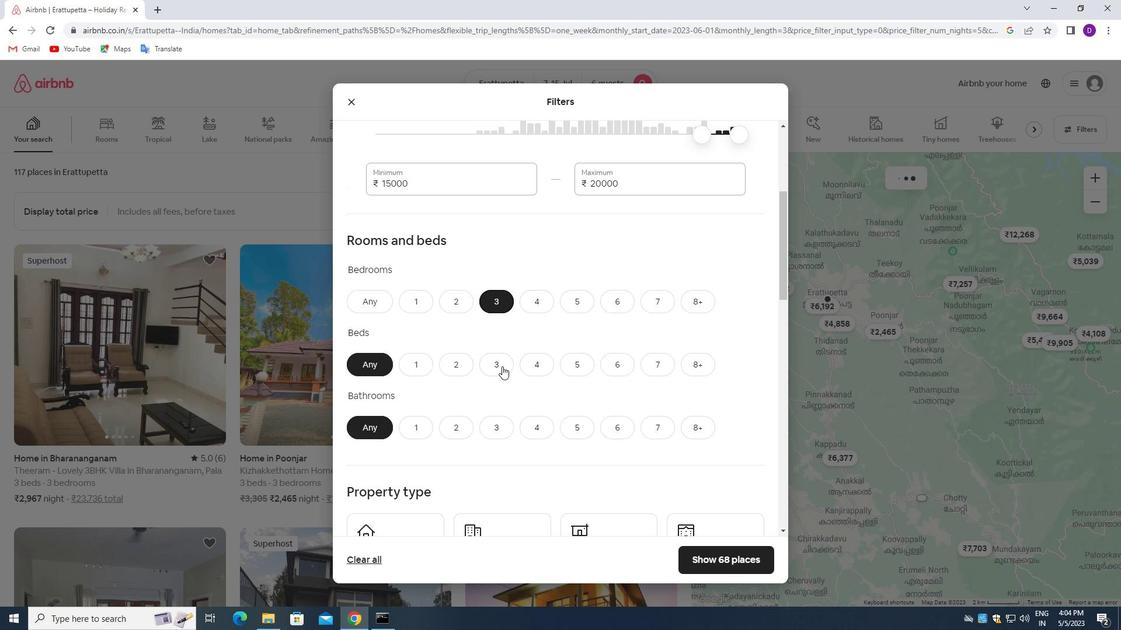
Action: Mouse moved to (498, 420)
Screenshot: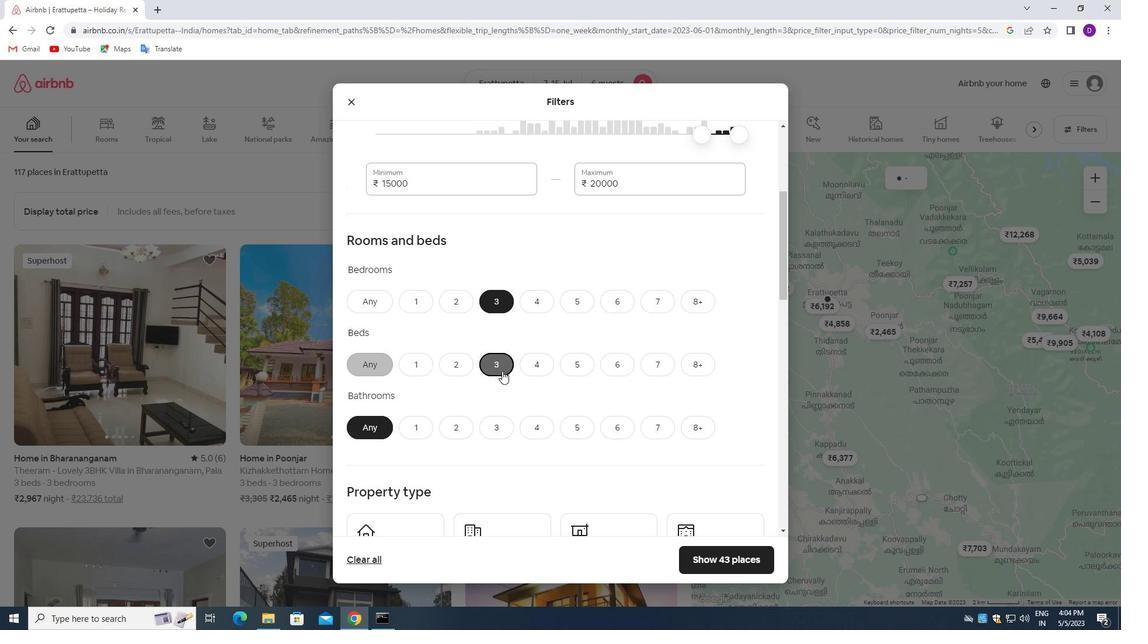 
Action: Mouse pressed left at (498, 420)
Screenshot: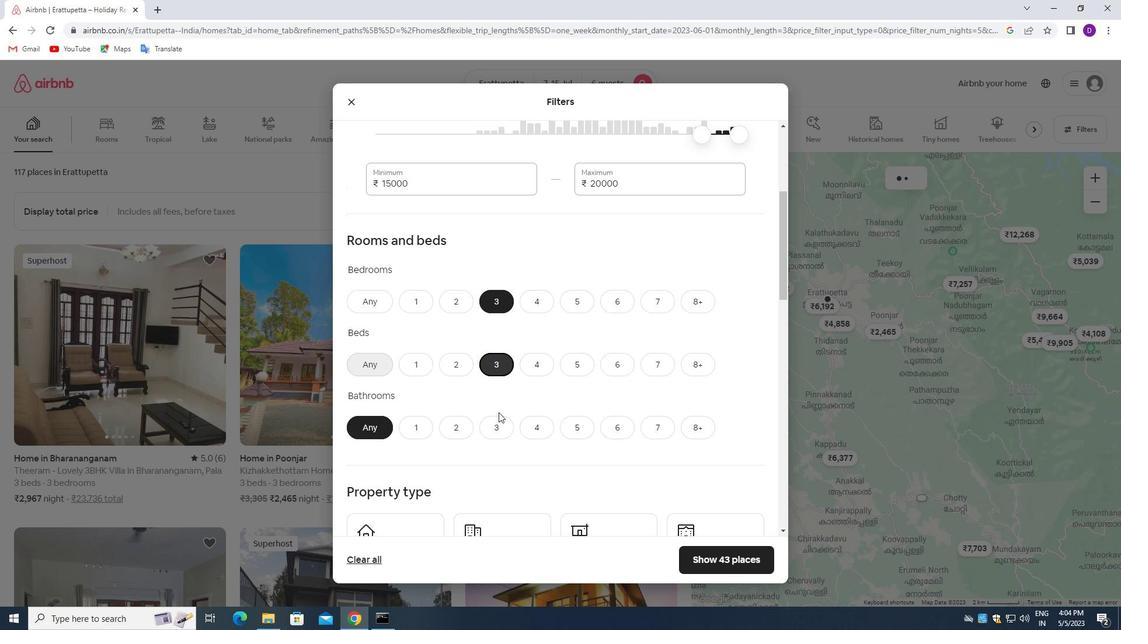 
Action: Mouse moved to (494, 368)
Screenshot: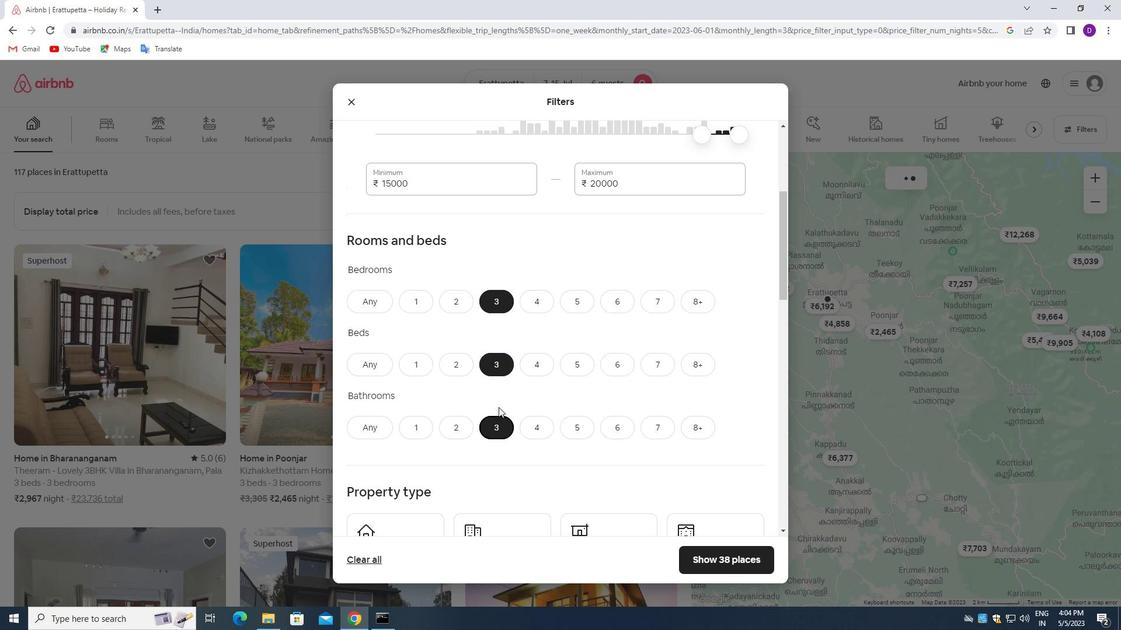 
Action: Mouse scrolled (494, 368) with delta (0, 0)
Screenshot: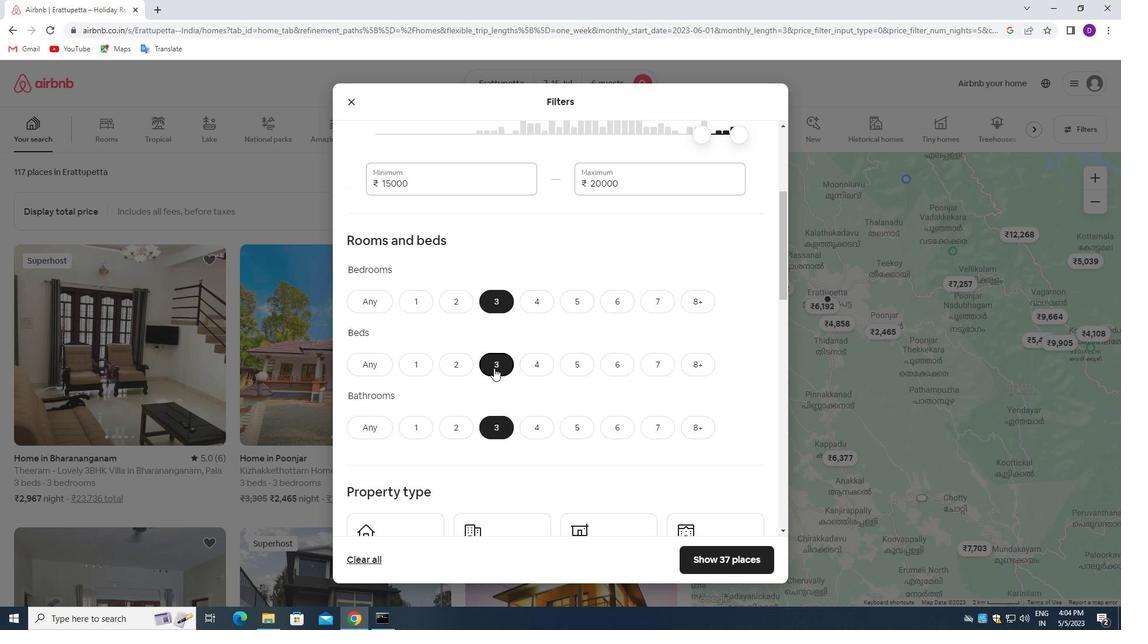 
Action: Mouse moved to (499, 352)
Screenshot: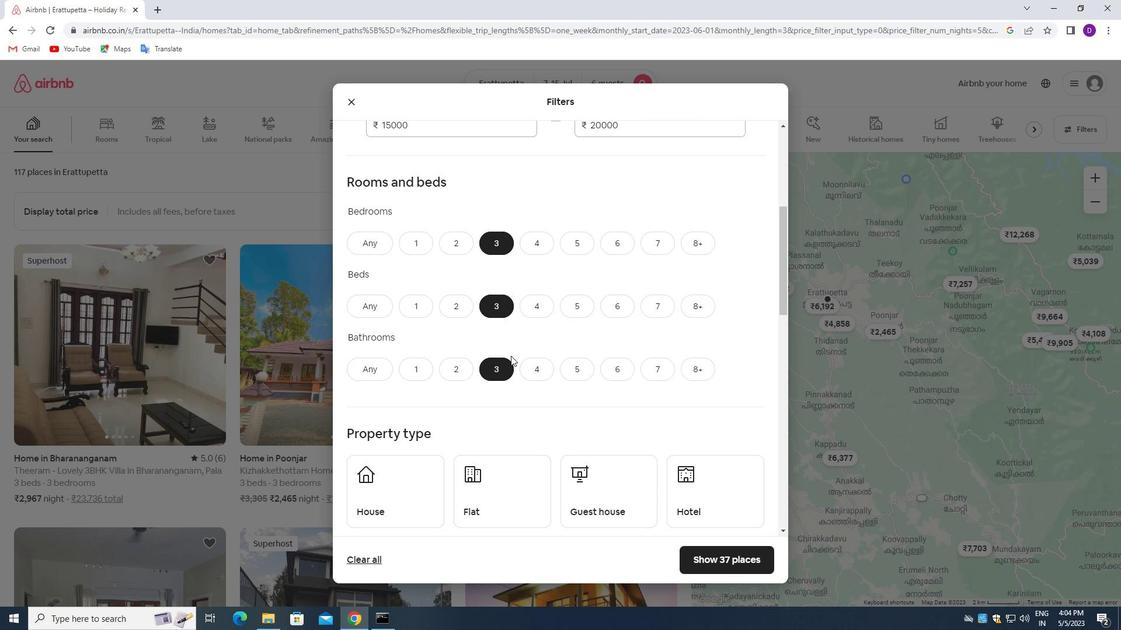 
Action: Mouse scrolled (499, 351) with delta (0, 0)
Screenshot: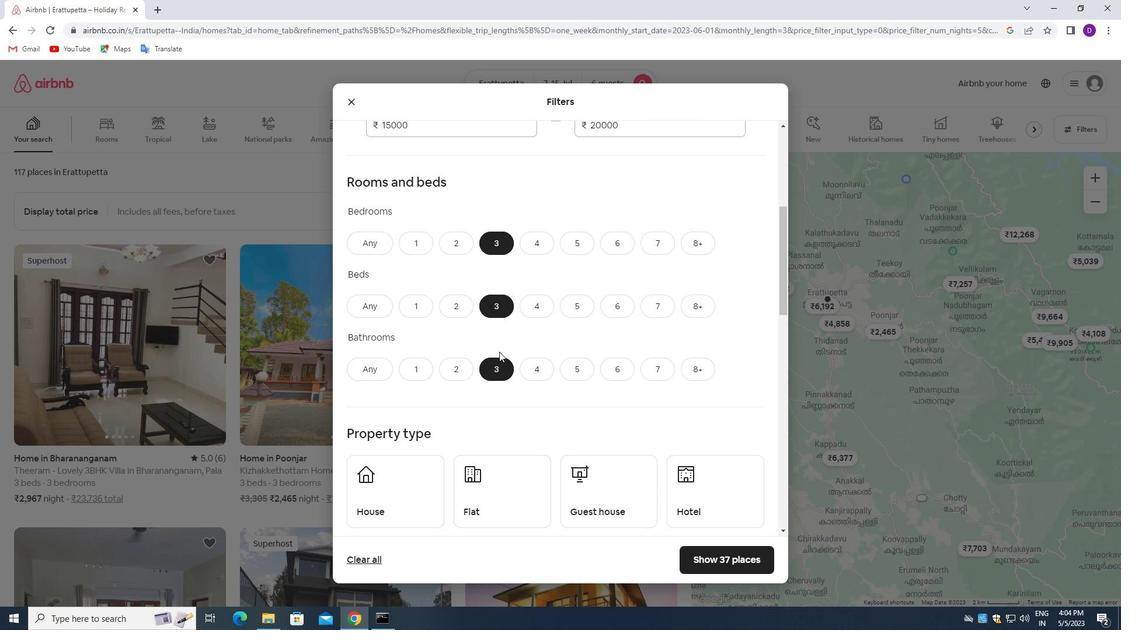 
Action: Mouse scrolled (499, 351) with delta (0, 0)
Screenshot: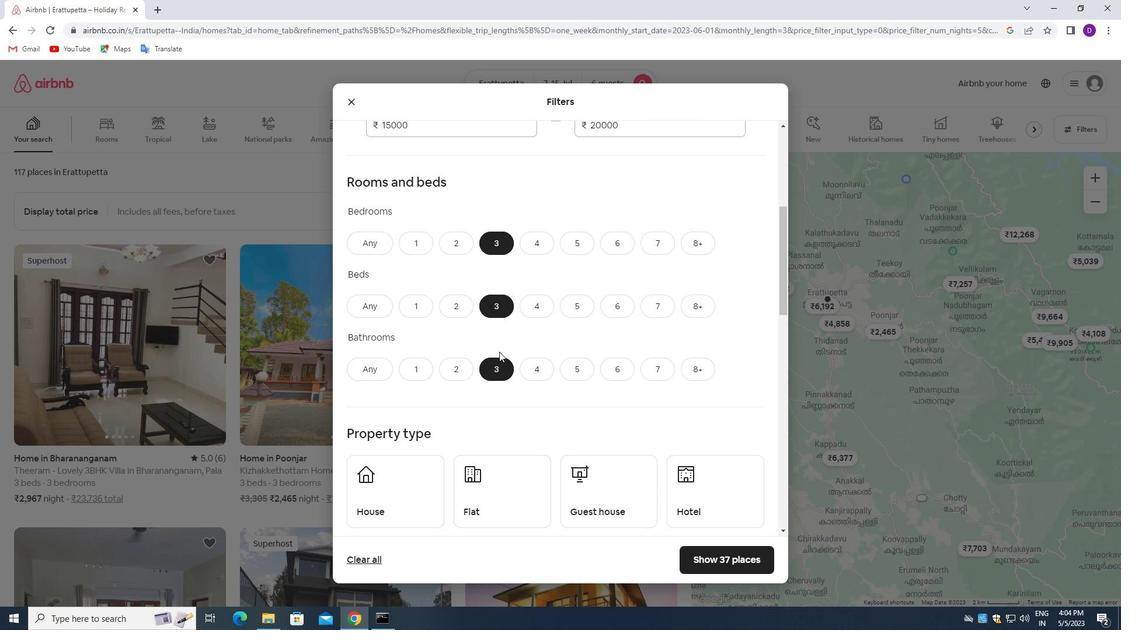 
Action: Mouse moved to (430, 378)
Screenshot: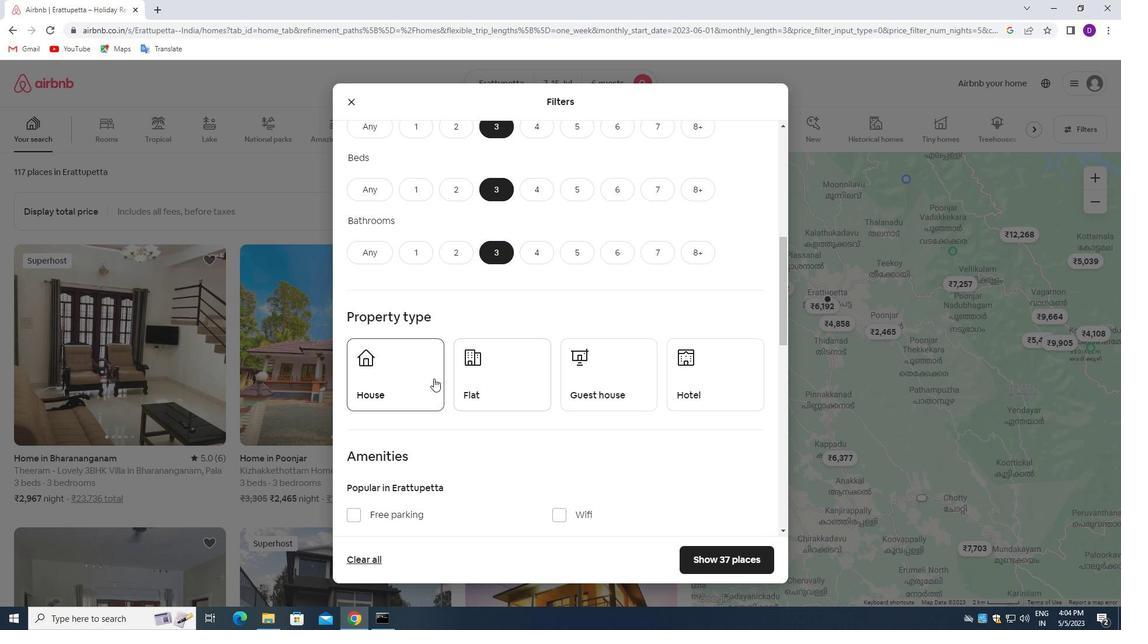 
Action: Mouse pressed left at (430, 378)
Screenshot: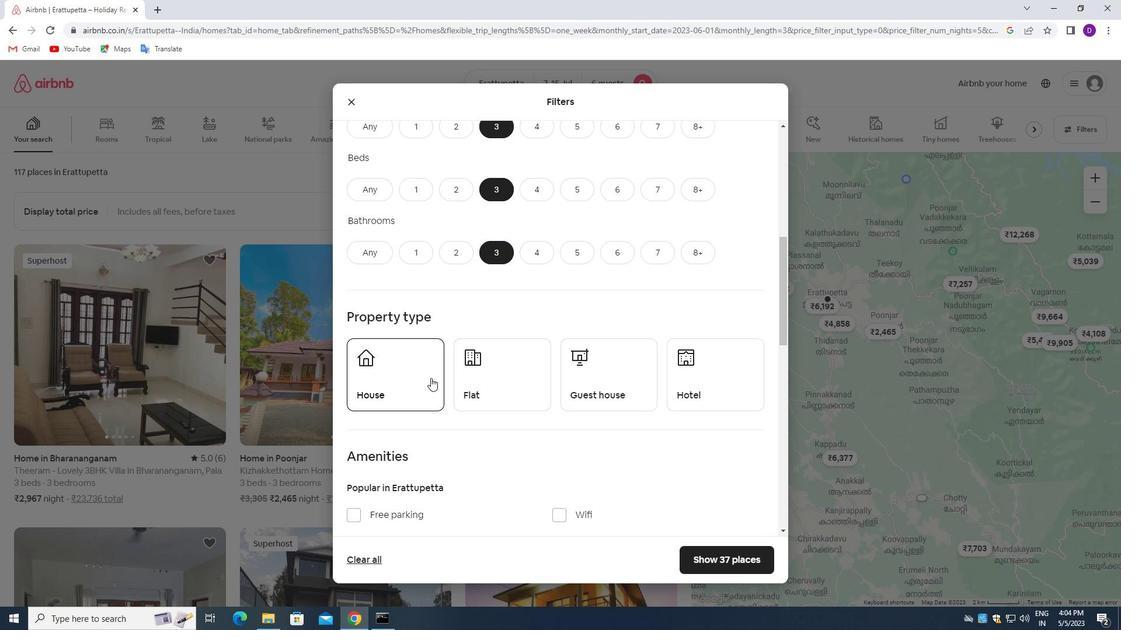 
Action: Mouse moved to (495, 380)
Screenshot: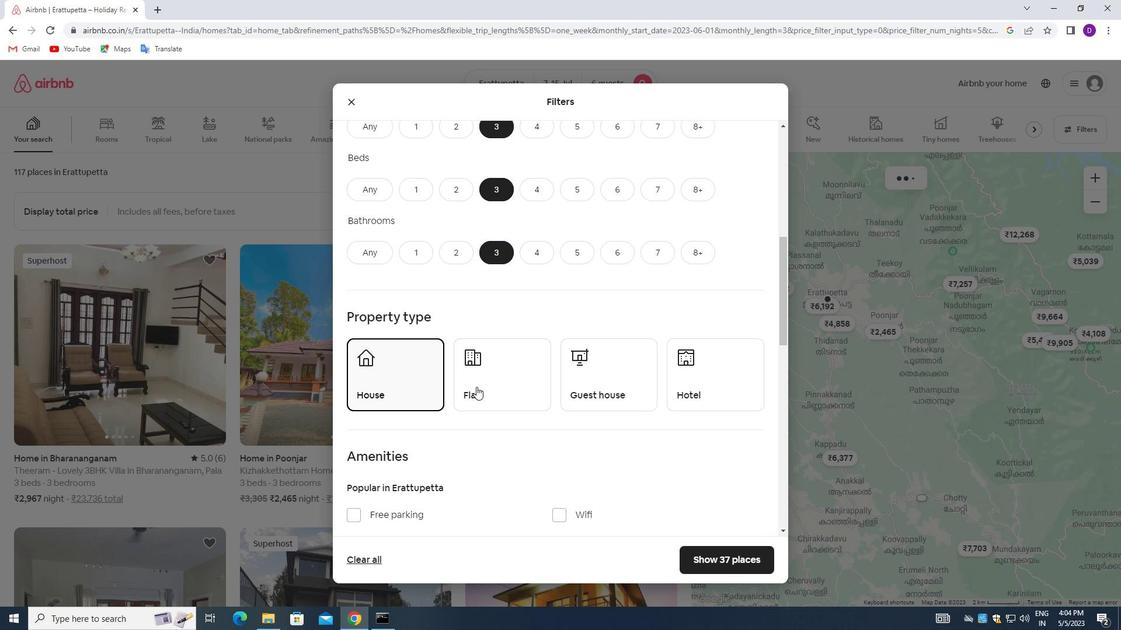
Action: Mouse pressed left at (495, 380)
Screenshot: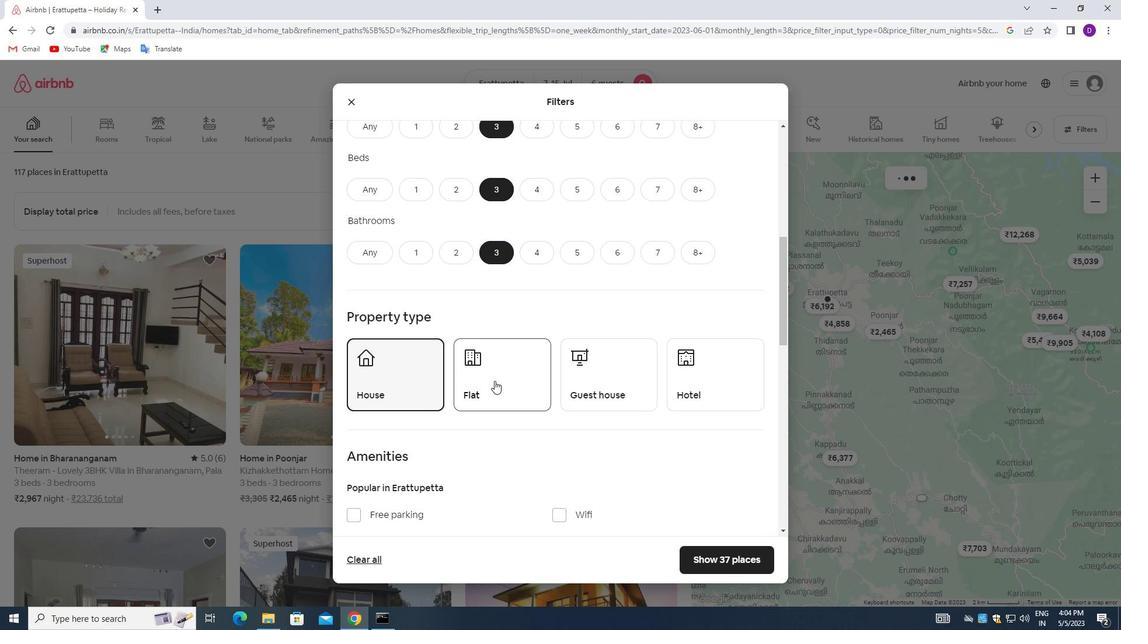 
Action: Mouse moved to (577, 379)
Screenshot: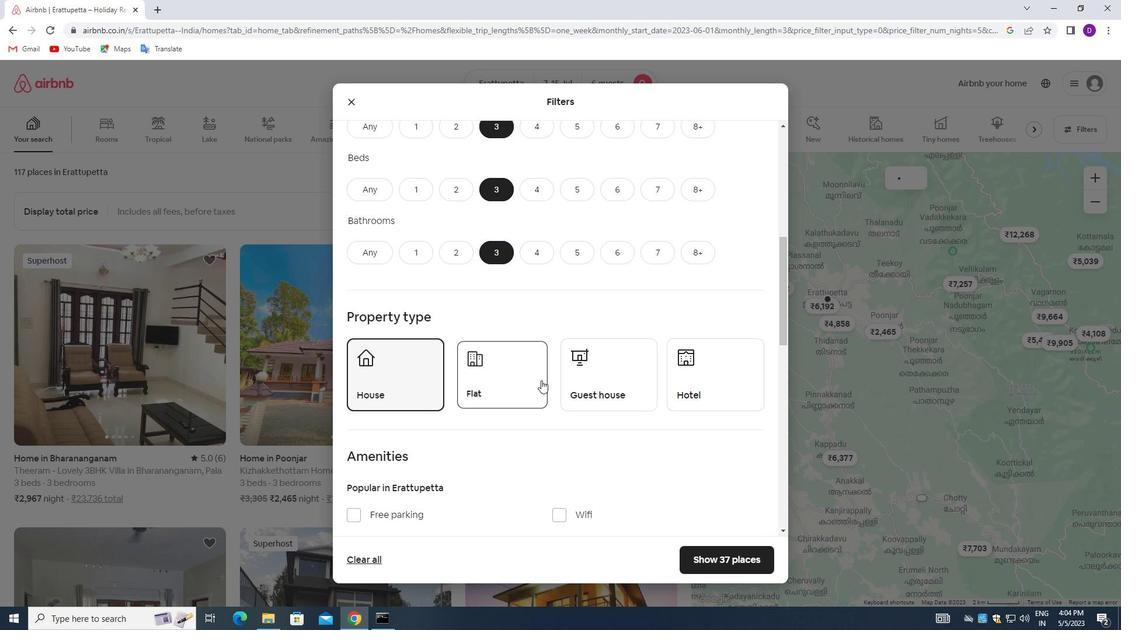 
Action: Mouse pressed left at (577, 379)
Screenshot: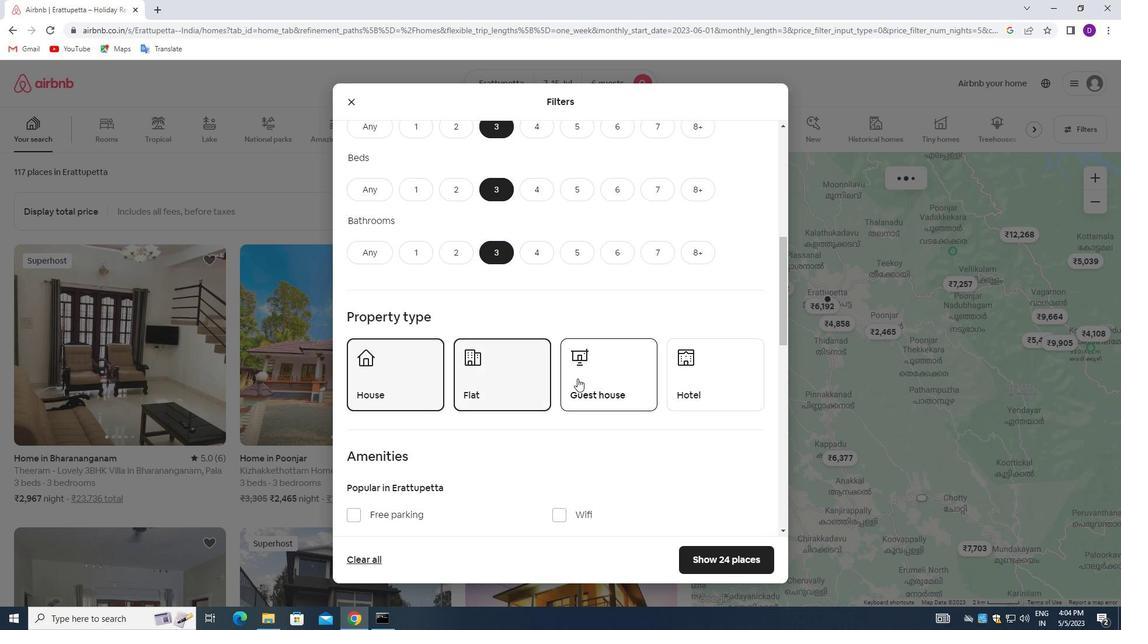 
Action: Mouse moved to (539, 370)
Screenshot: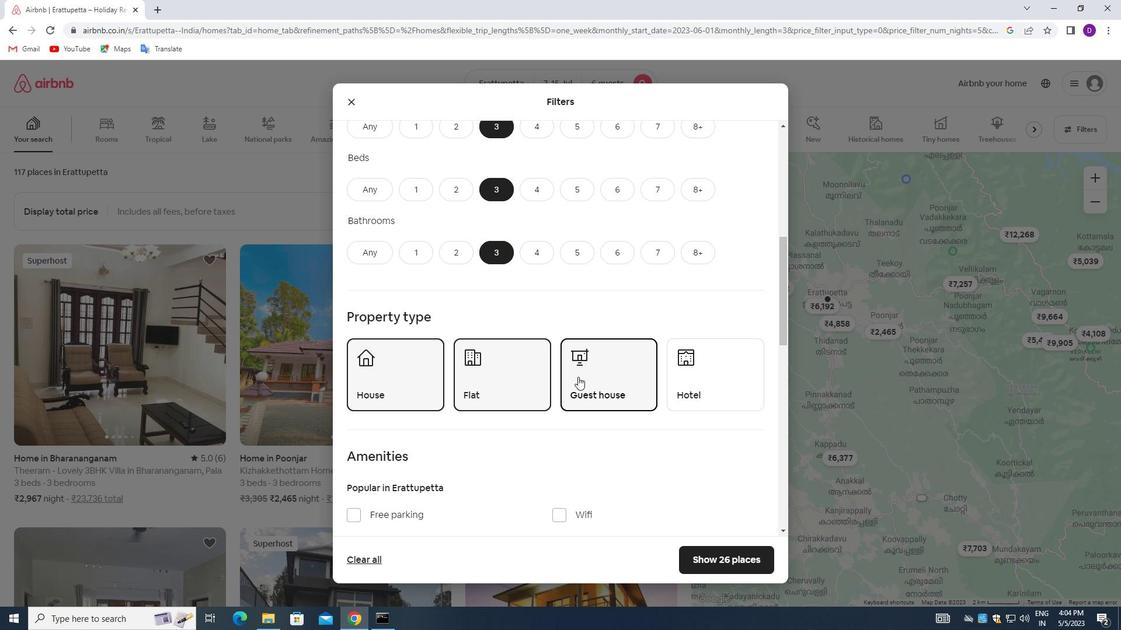 
Action: Mouse scrolled (539, 369) with delta (0, 0)
Screenshot: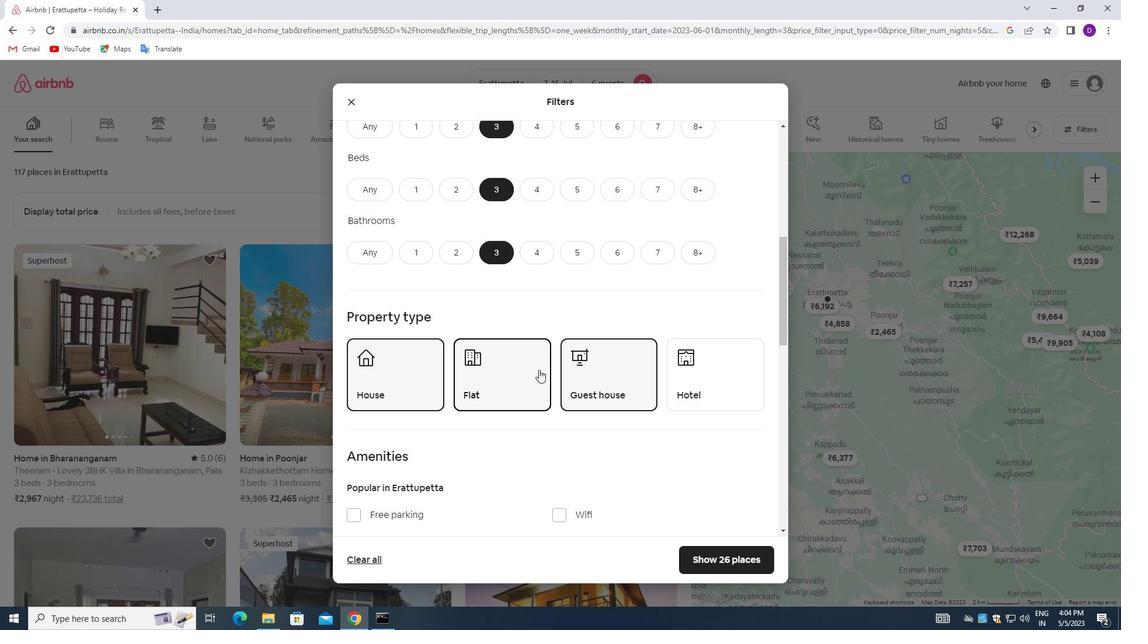 
Action: Mouse scrolled (539, 369) with delta (0, 0)
Screenshot: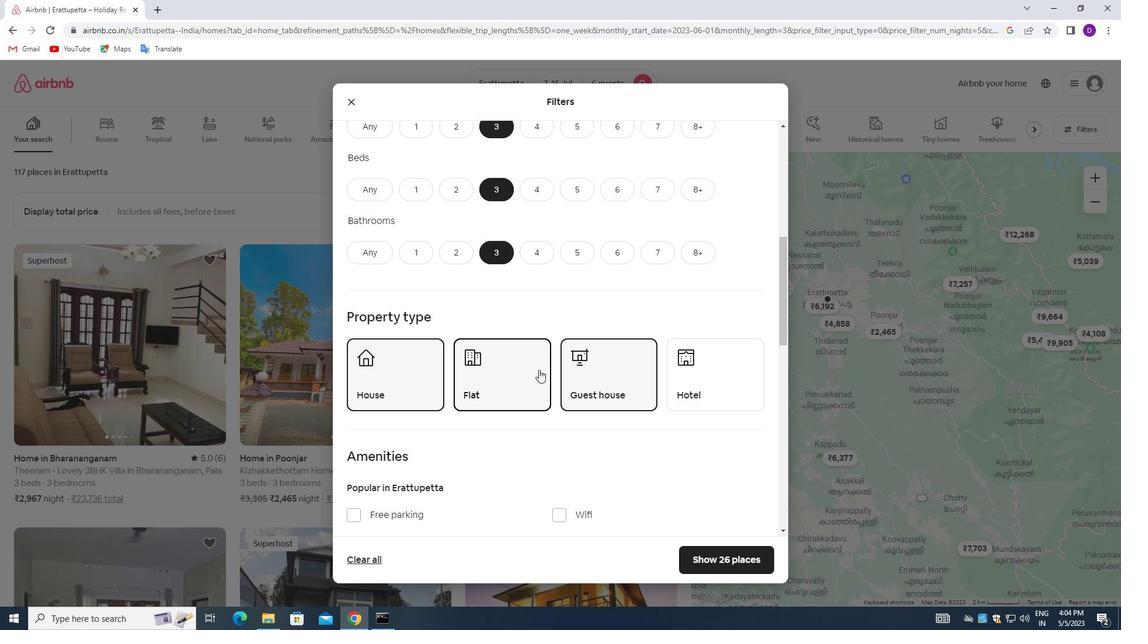 
Action: Mouse moved to (552, 368)
Screenshot: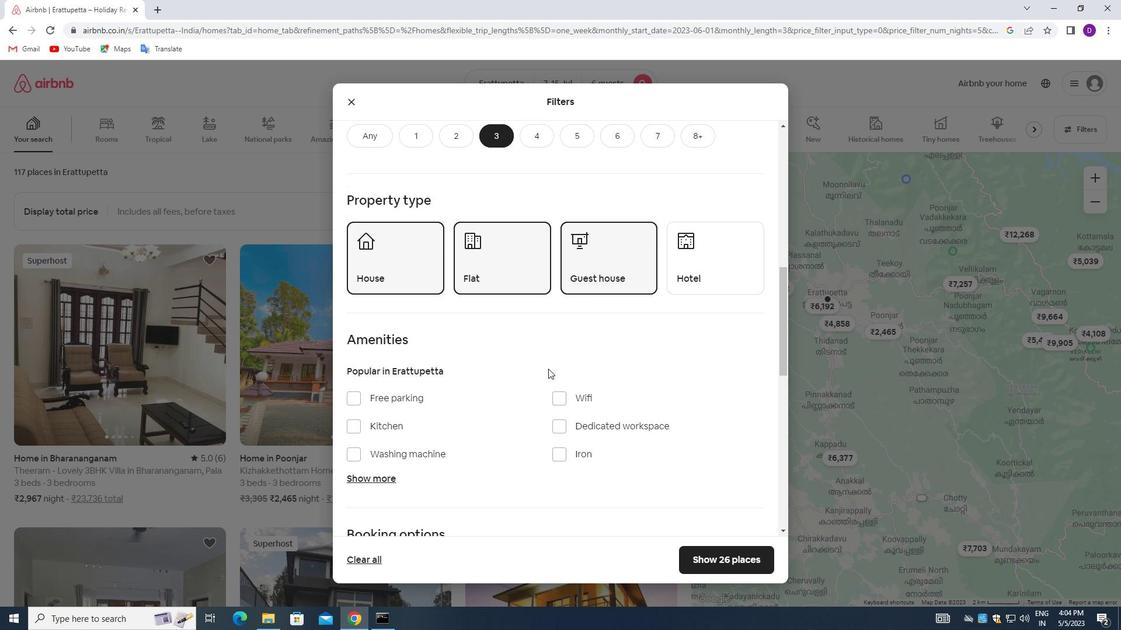 
Action: Mouse scrolled (552, 368) with delta (0, 0)
Screenshot: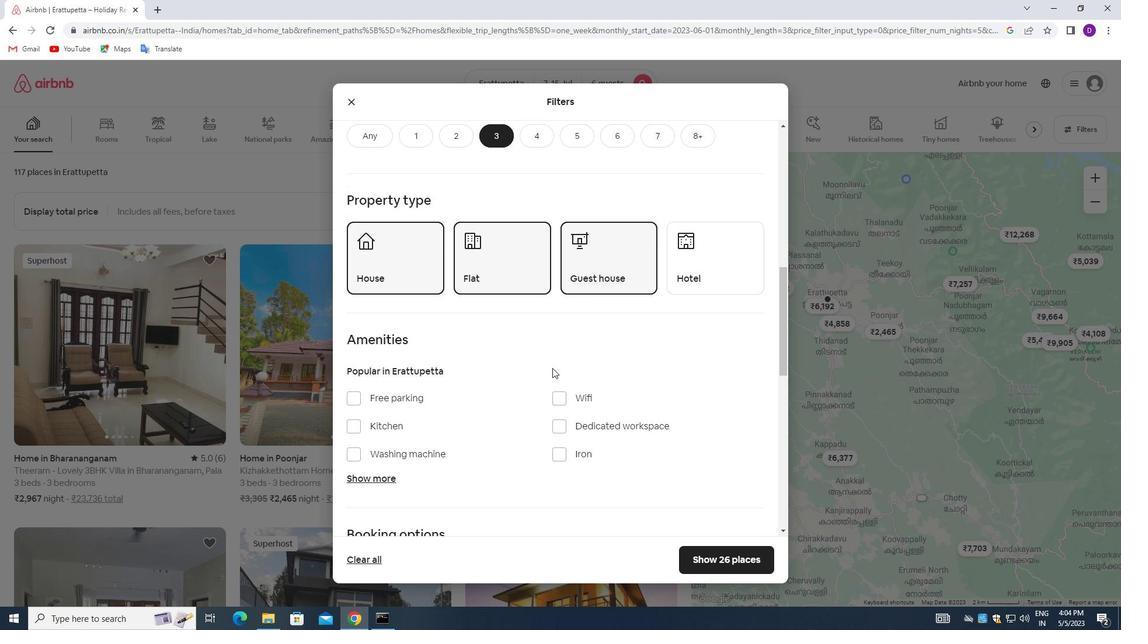 
Action: Mouse moved to (552, 369)
Screenshot: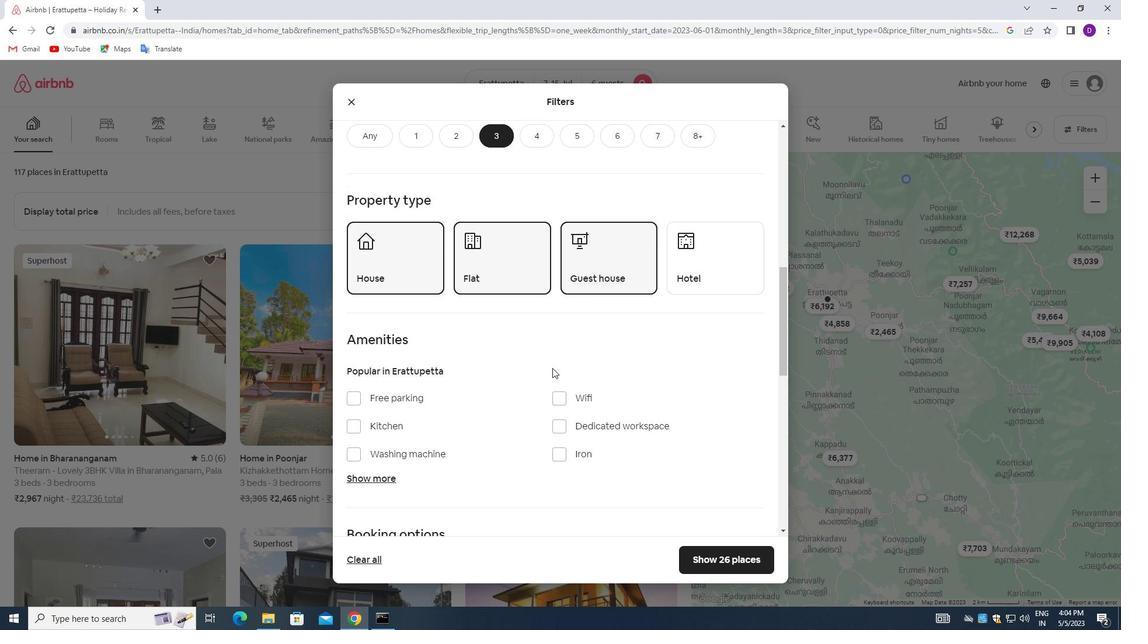 
Action: Mouse scrolled (552, 368) with delta (0, 0)
Screenshot: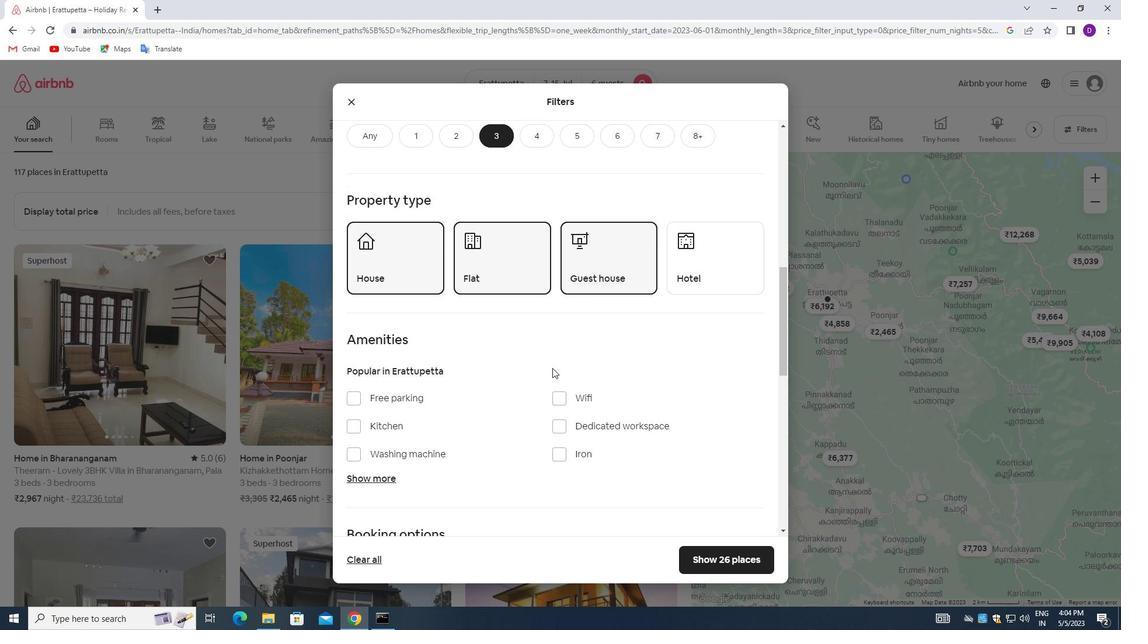 
Action: Mouse moved to (552, 369)
Screenshot: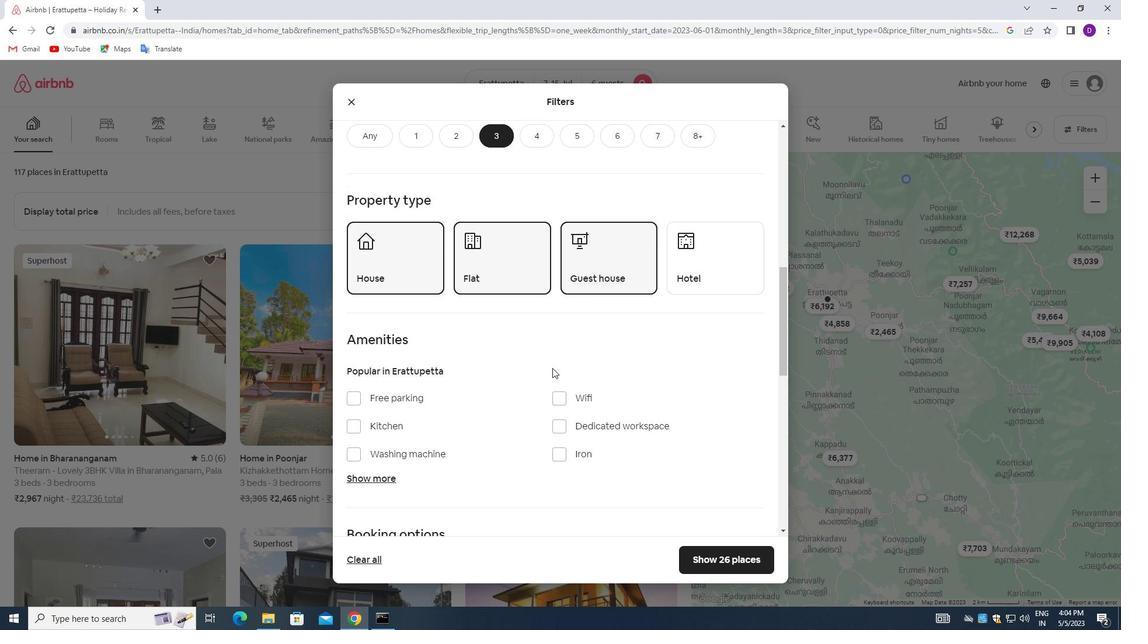 
Action: Mouse scrolled (552, 369) with delta (0, 0)
Screenshot: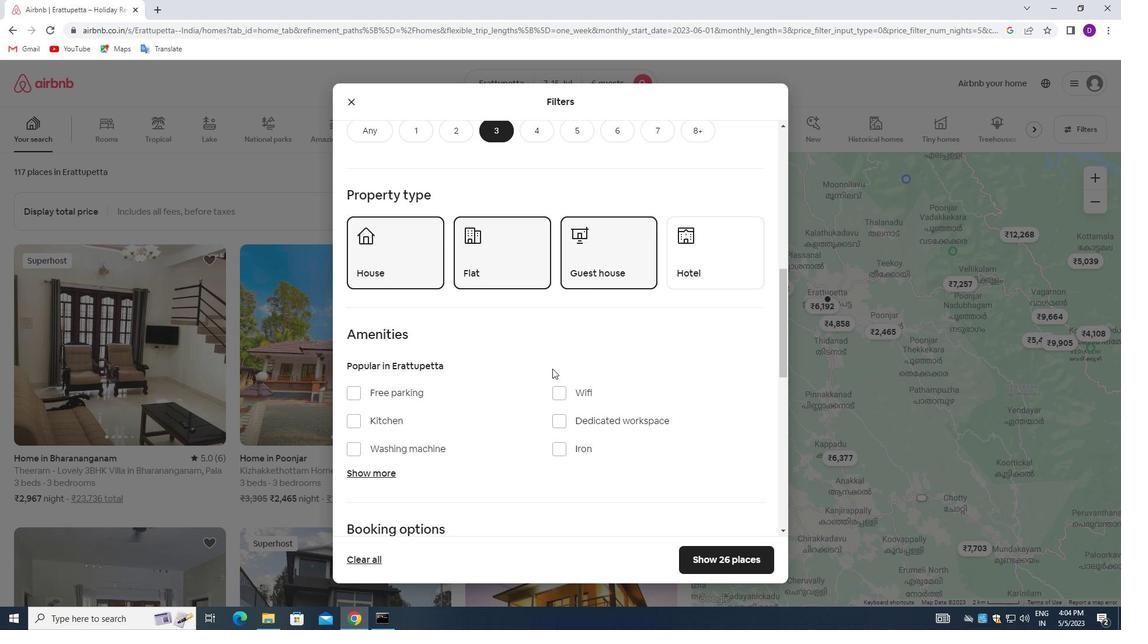 
Action: Mouse moved to (356, 280)
Screenshot: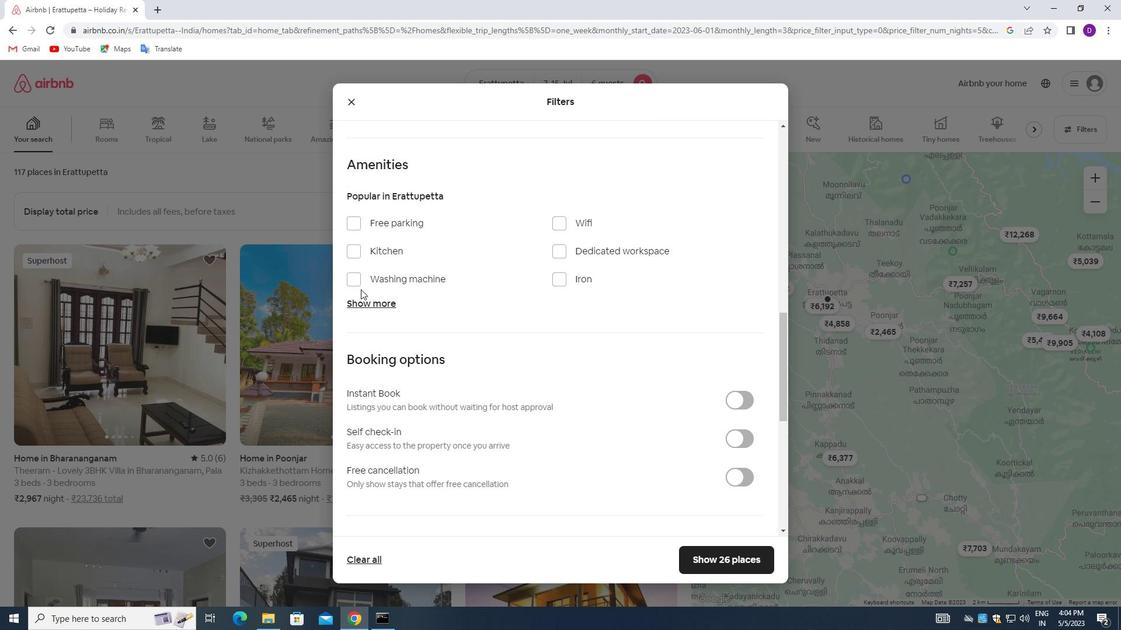 
Action: Mouse pressed left at (356, 280)
Screenshot: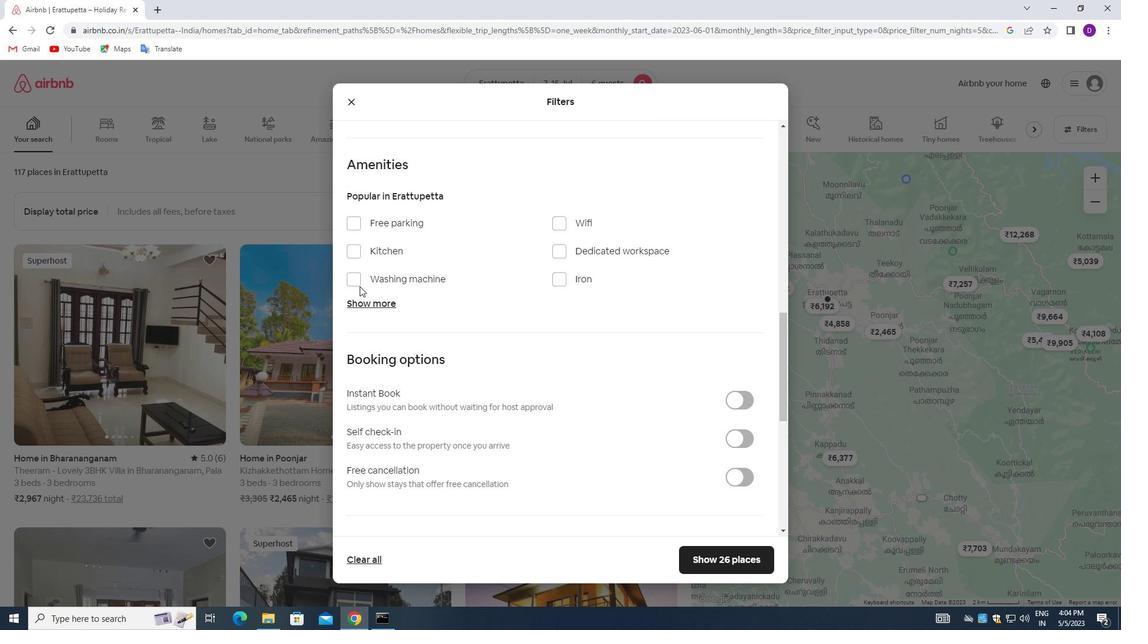 
Action: Mouse moved to (565, 373)
Screenshot: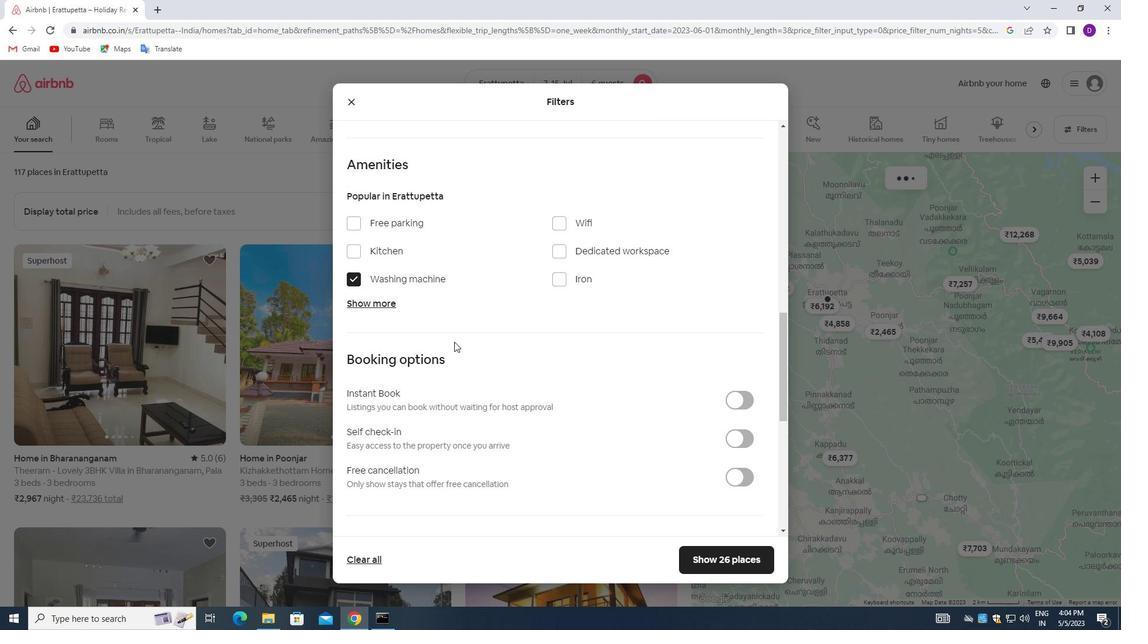 
Action: Mouse scrolled (565, 372) with delta (0, 0)
Screenshot: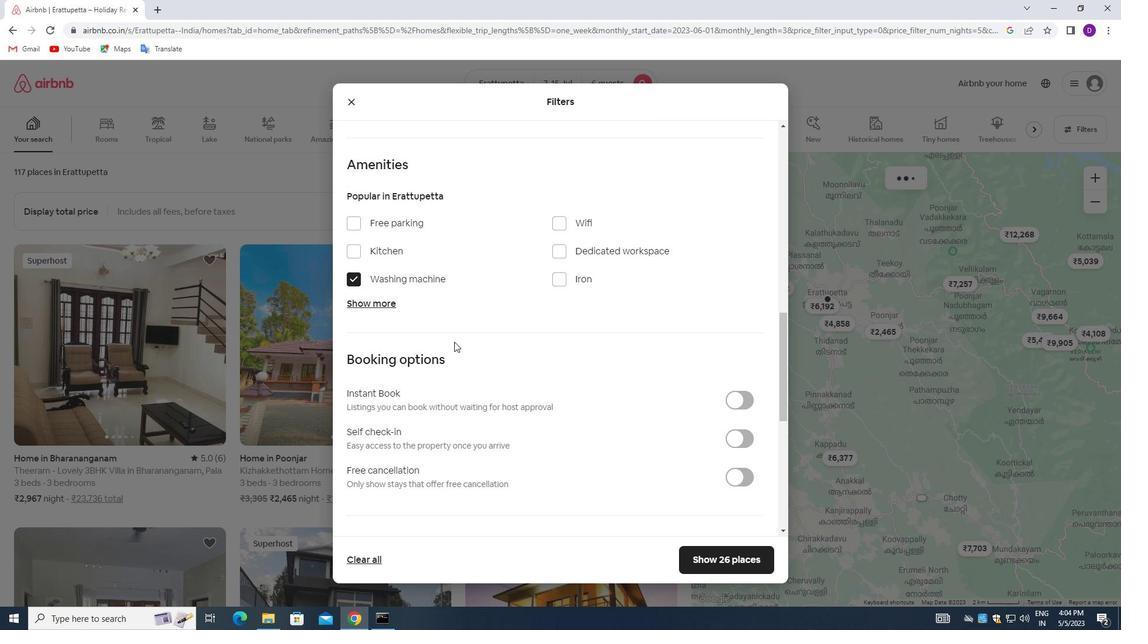 
Action: Mouse moved to (582, 382)
Screenshot: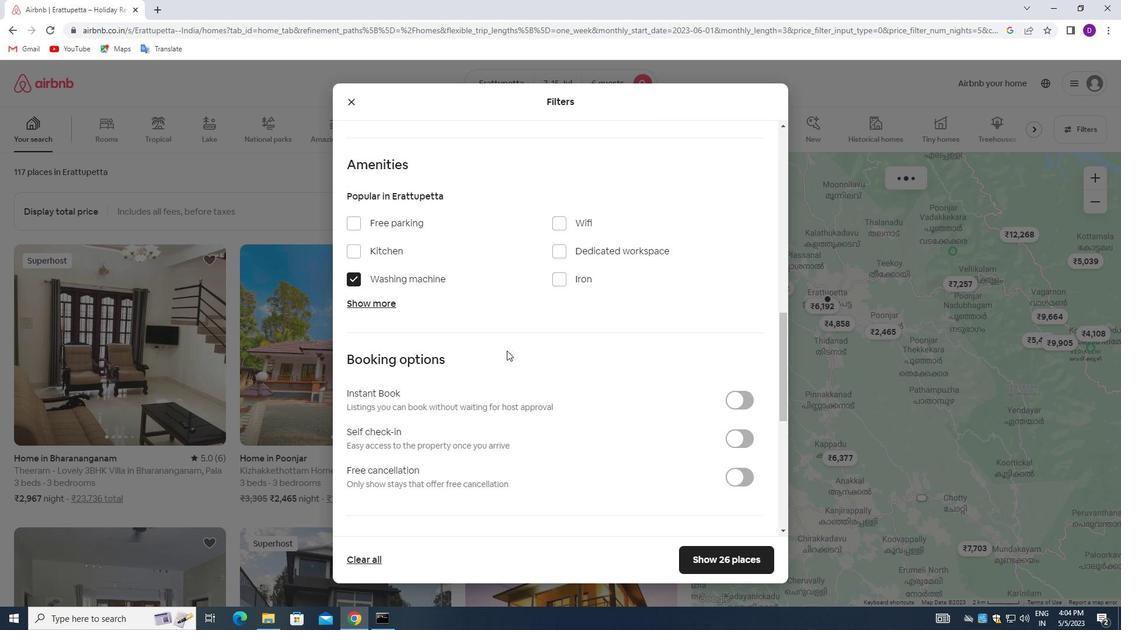 
Action: Mouse scrolled (582, 381) with delta (0, 0)
Screenshot: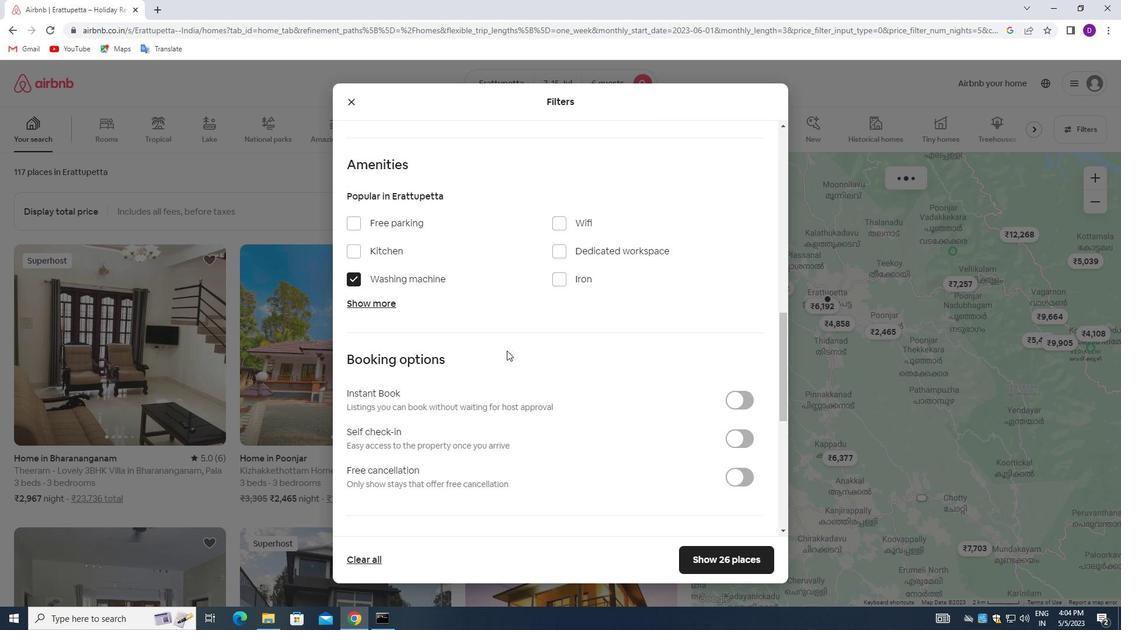 
Action: Mouse moved to (737, 330)
Screenshot: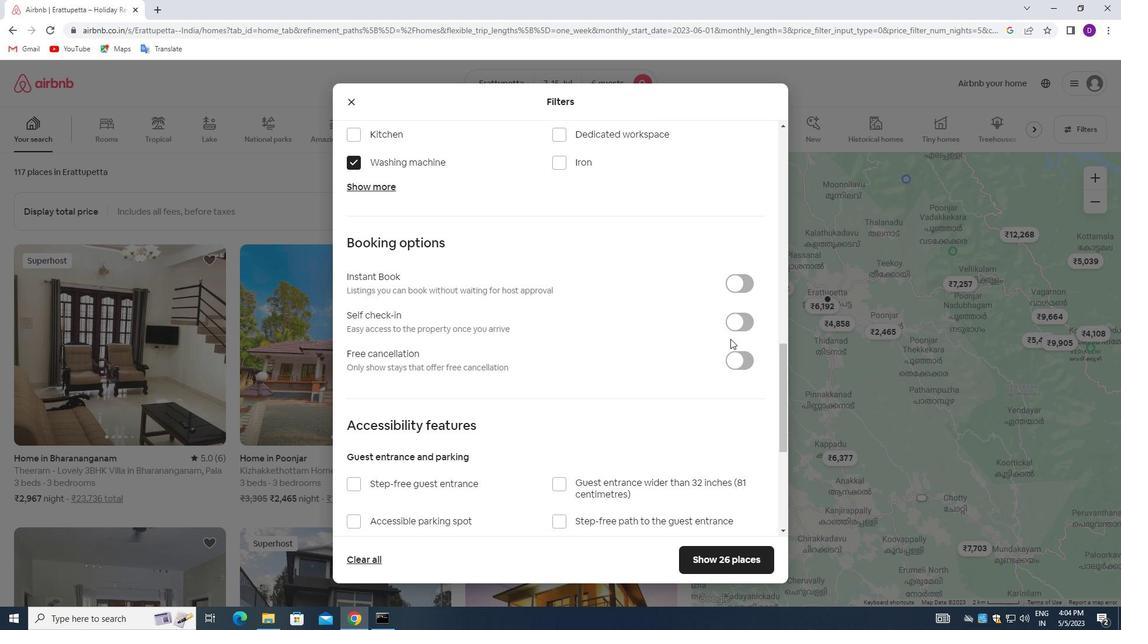 
Action: Mouse pressed left at (737, 330)
Screenshot: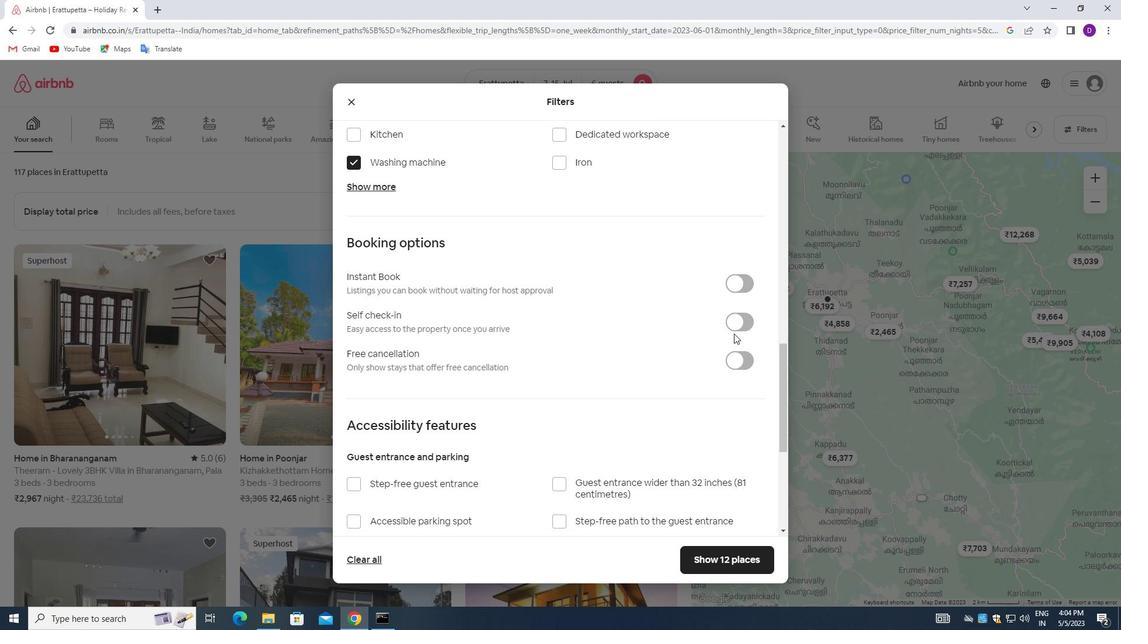 
Action: Mouse moved to (580, 401)
Screenshot: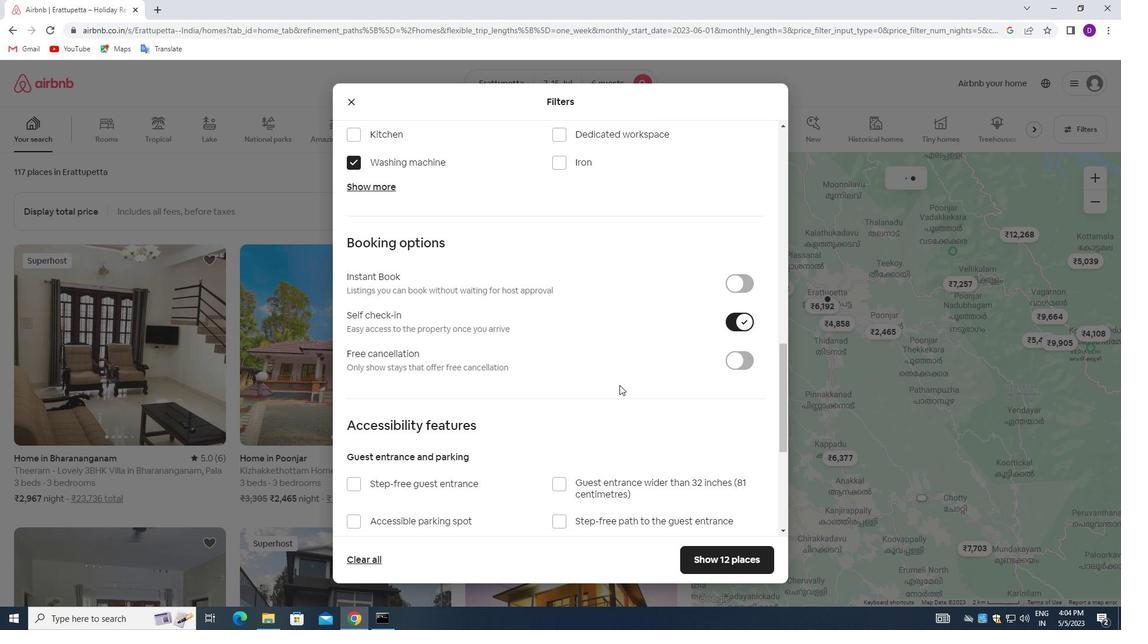 
Action: Mouse scrolled (580, 400) with delta (0, 0)
Screenshot: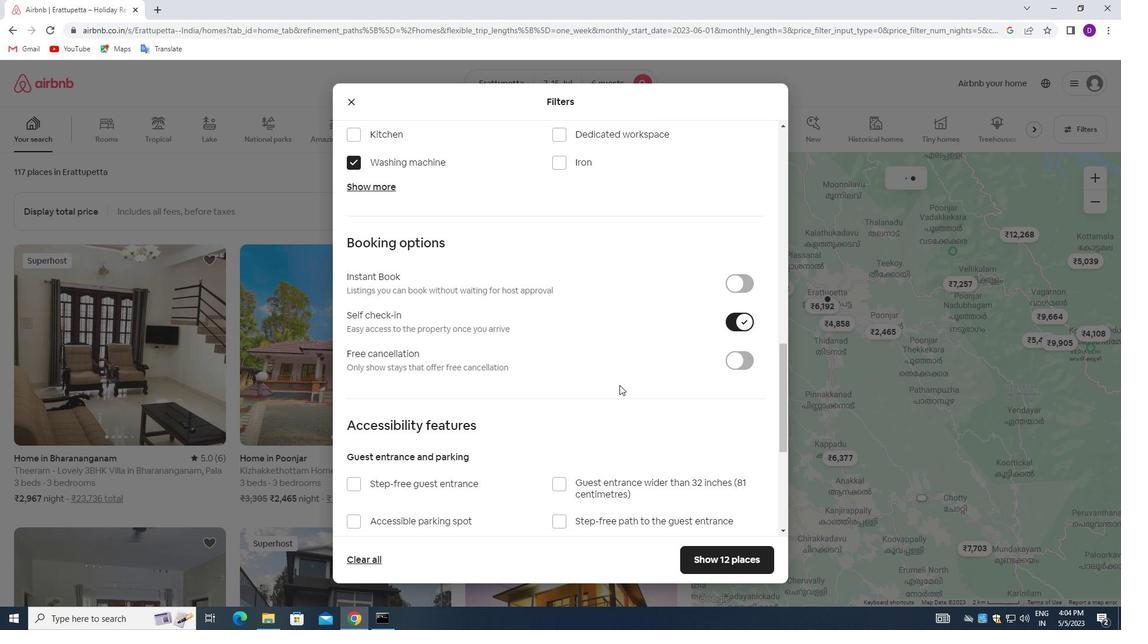 
Action: Mouse moved to (571, 403)
Screenshot: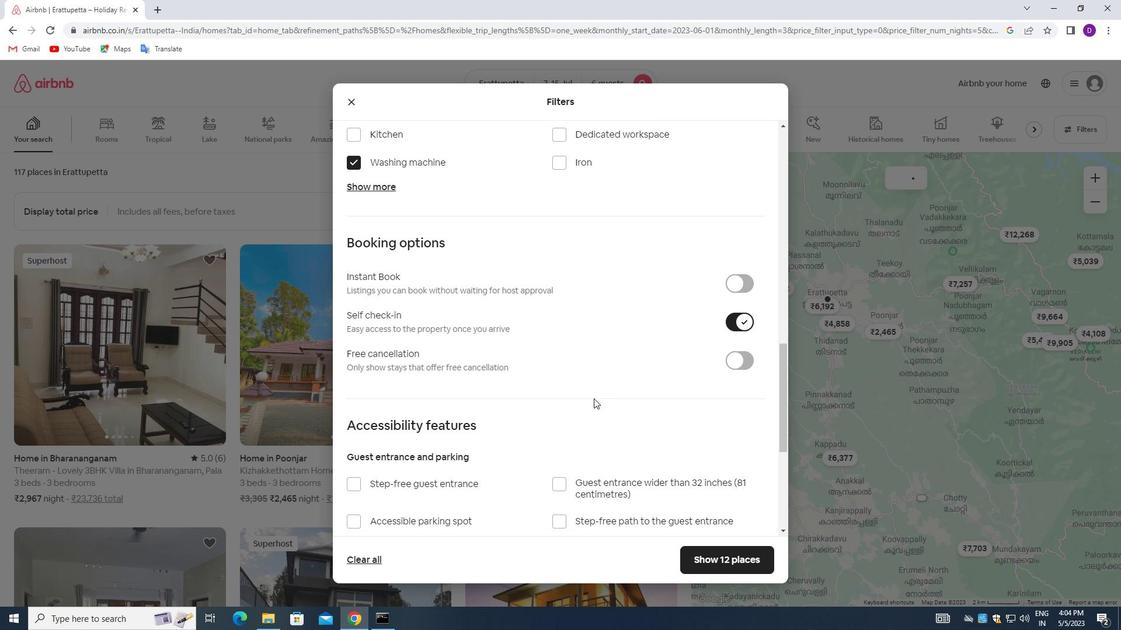 
Action: Mouse scrolled (571, 403) with delta (0, 0)
Screenshot: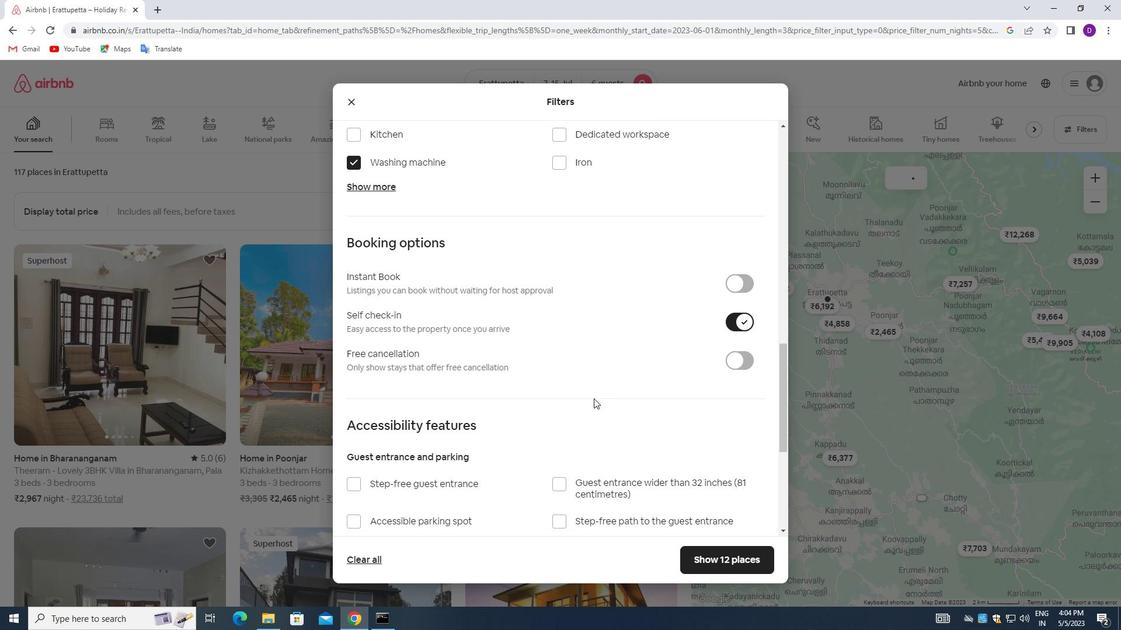 
Action: Mouse moved to (462, 424)
Screenshot: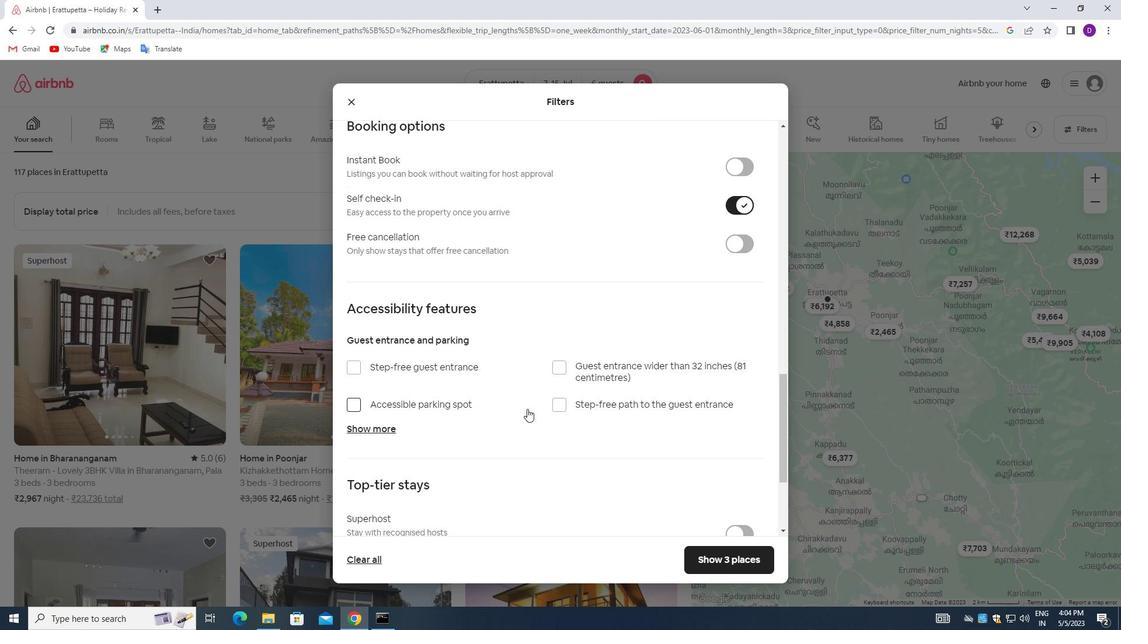 
Action: Mouse scrolled (462, 424) with delta (0, 0)
Screenshot: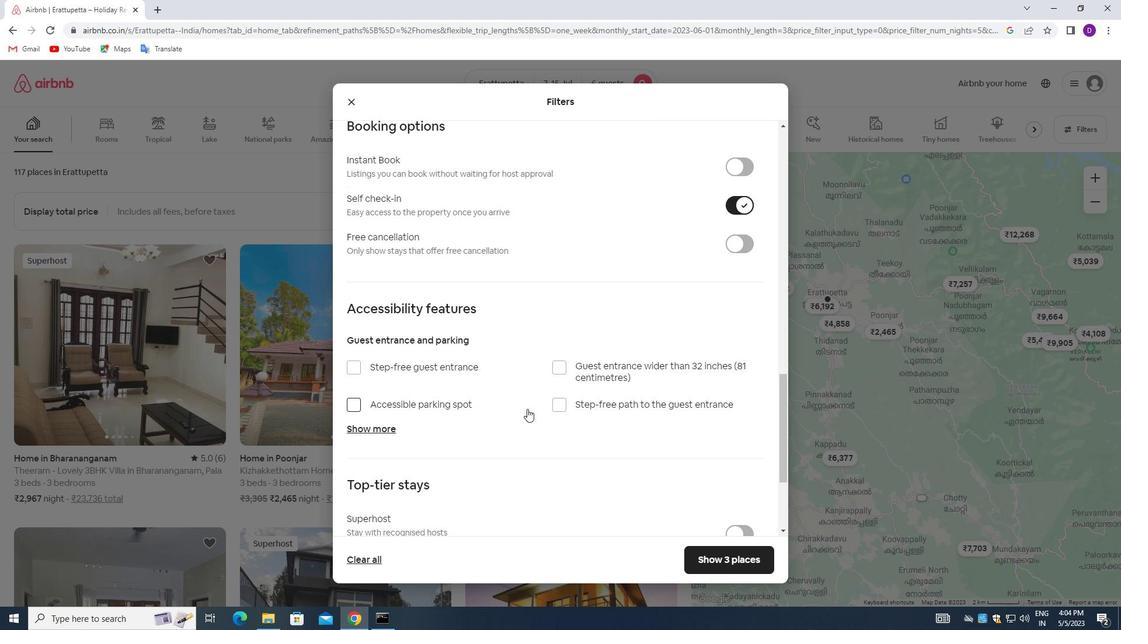 
Action: Mouse scrolled (462, 424) with delta (0, 0)
Screenshot: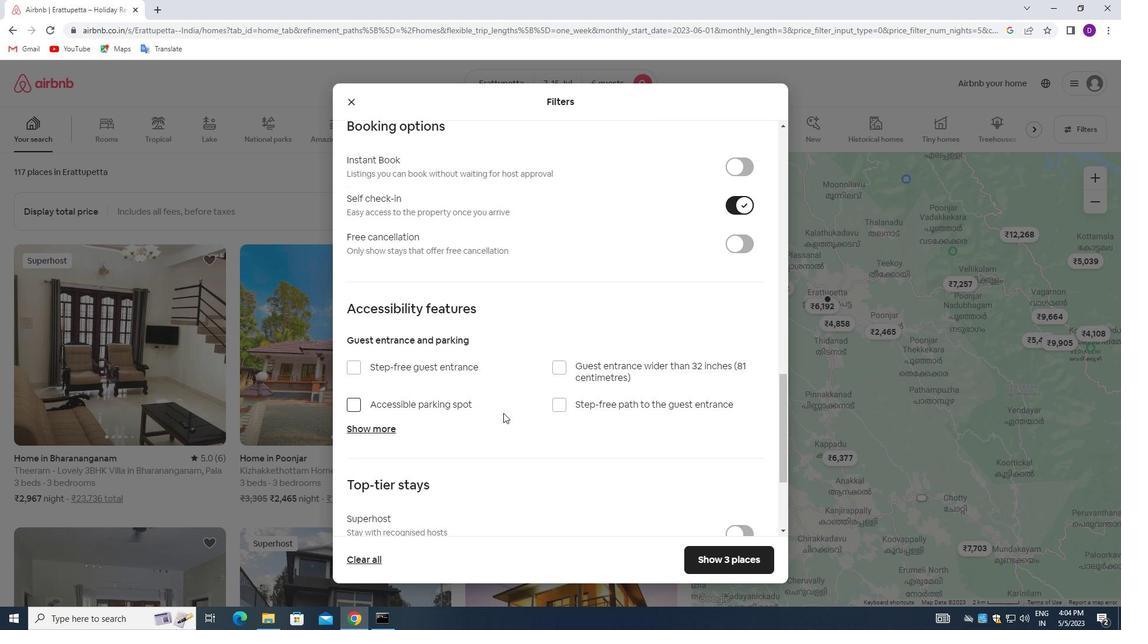
Action: Mouse moved to (462, 424)
Screenshot: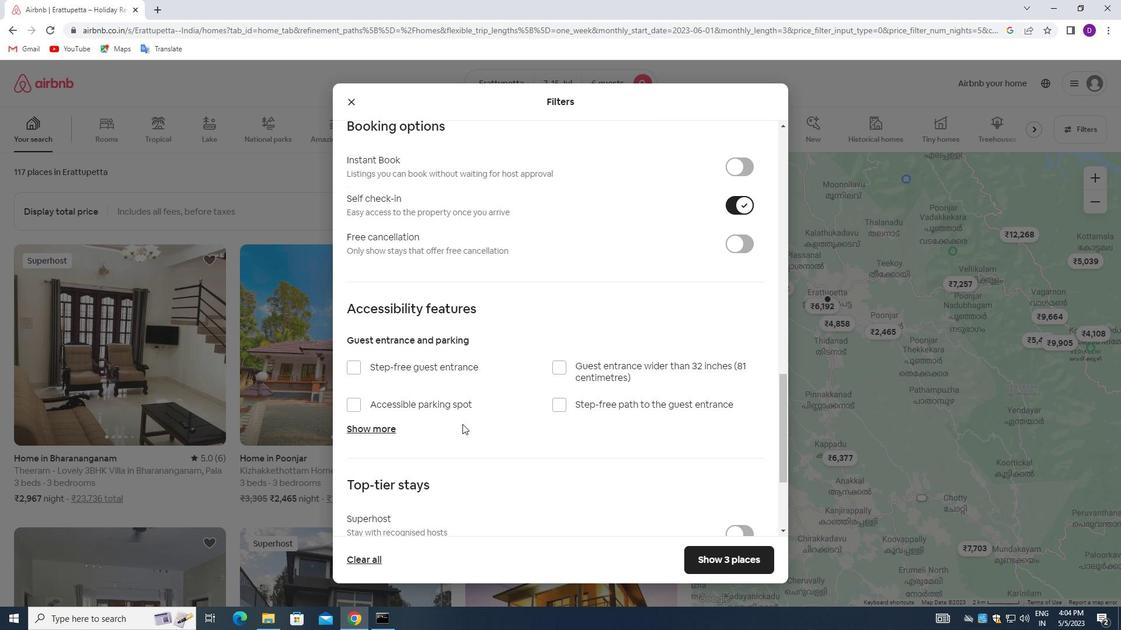 
Action: Mouse scrolled (462, 424) with delta (0, 0)
Screenshot: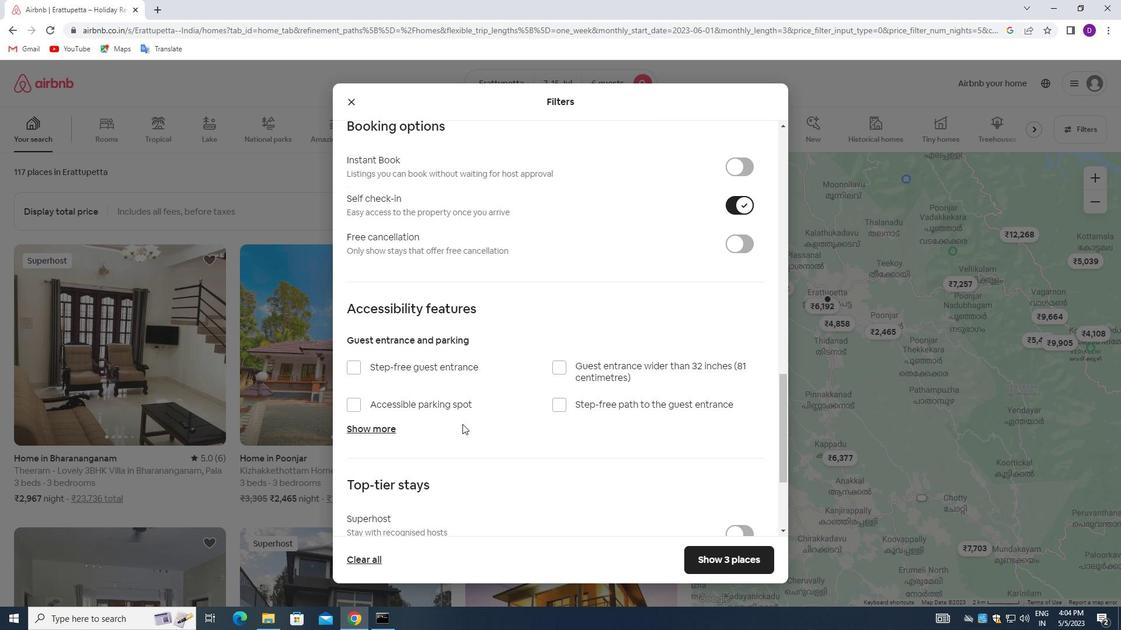 
Action: Mouse moved to (462, 428)
Screenshot: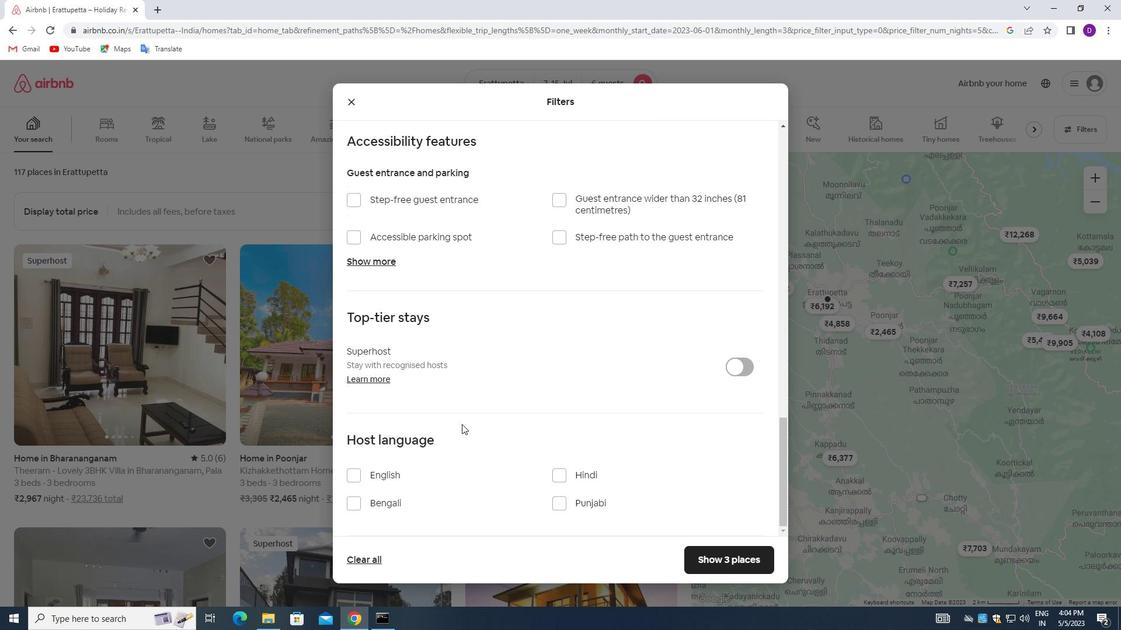 
Action: Mouse scrolled (462, 427) with delta (0, 0)
Screenshot: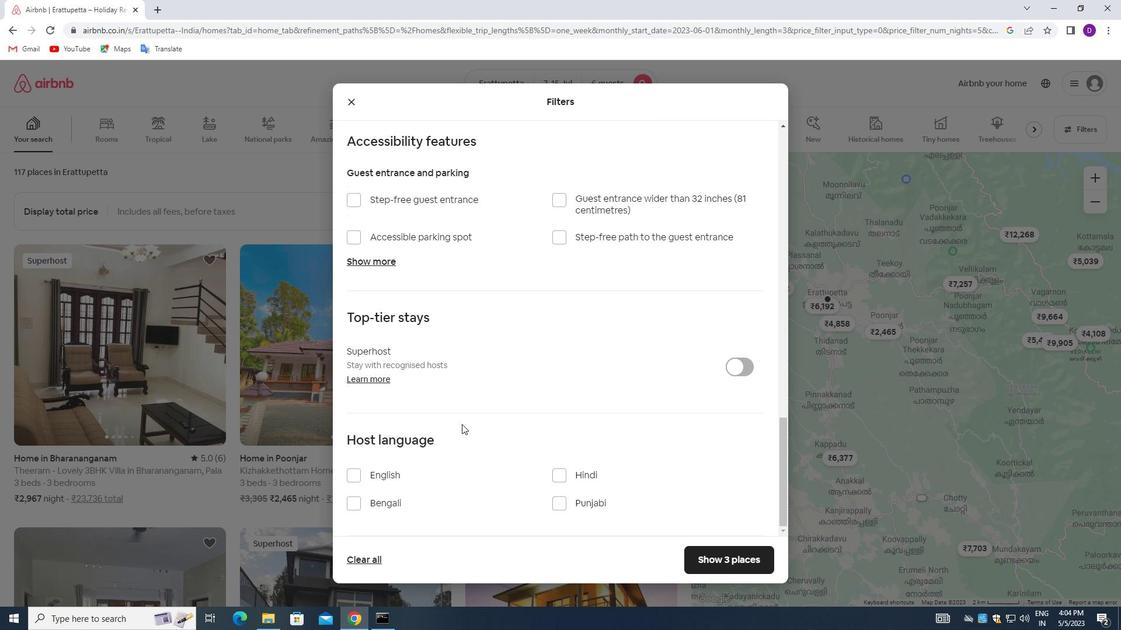 
Action: Mouse moved to (462, 431)
Screenshot: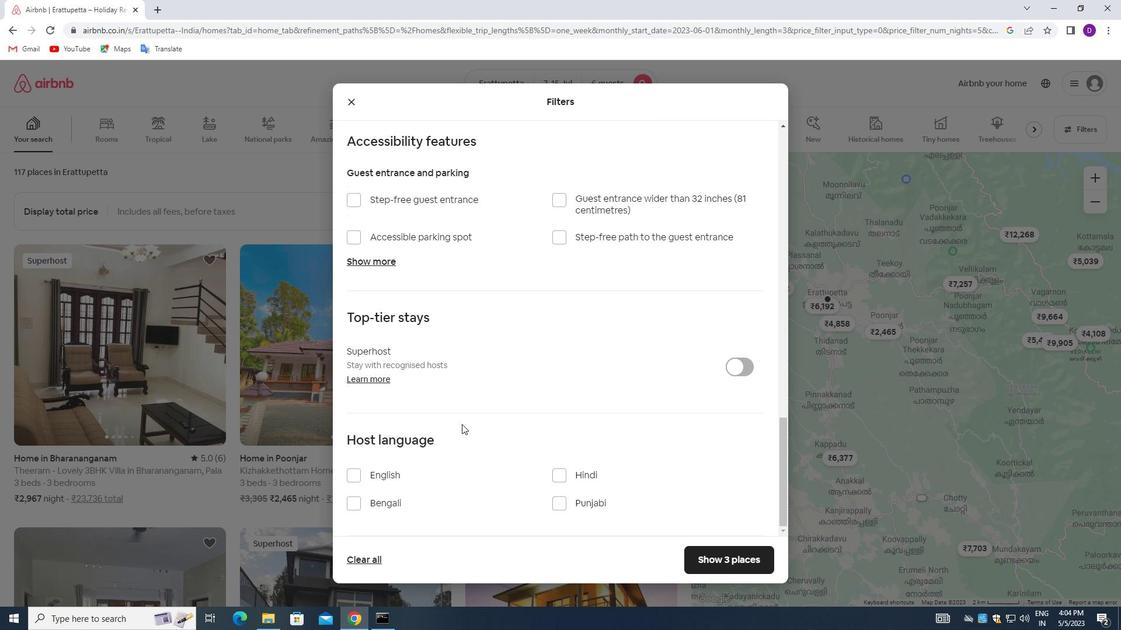 
Action: Mouse scrolled (462, 431) with delta (0, 0)
Screenshot: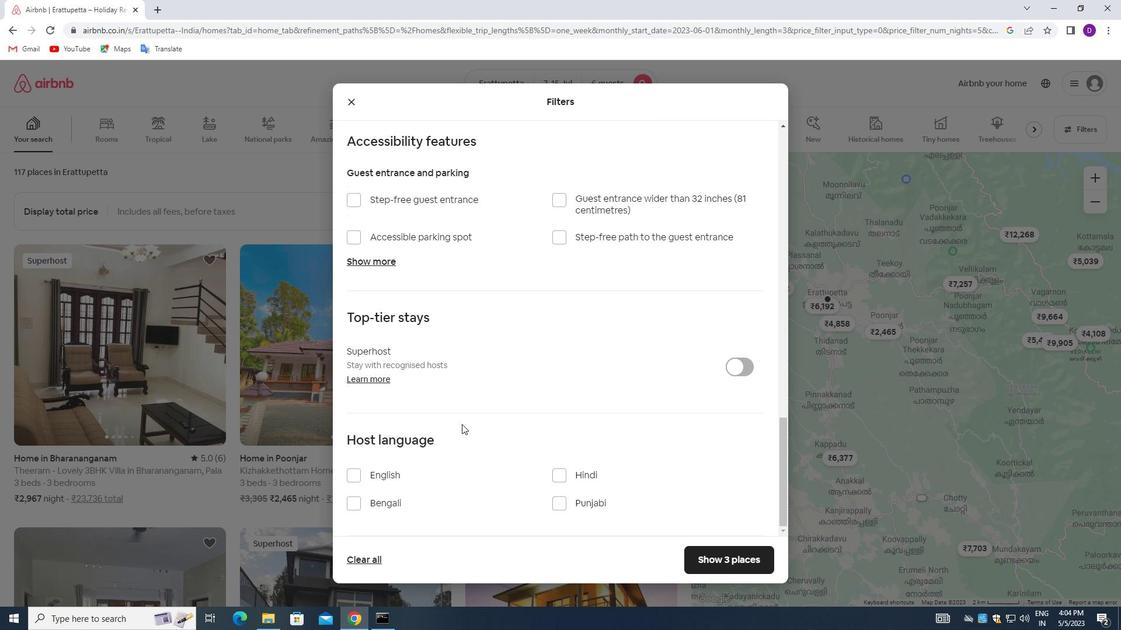 
Action: Mouse moved to (353, 472)
Screenshot: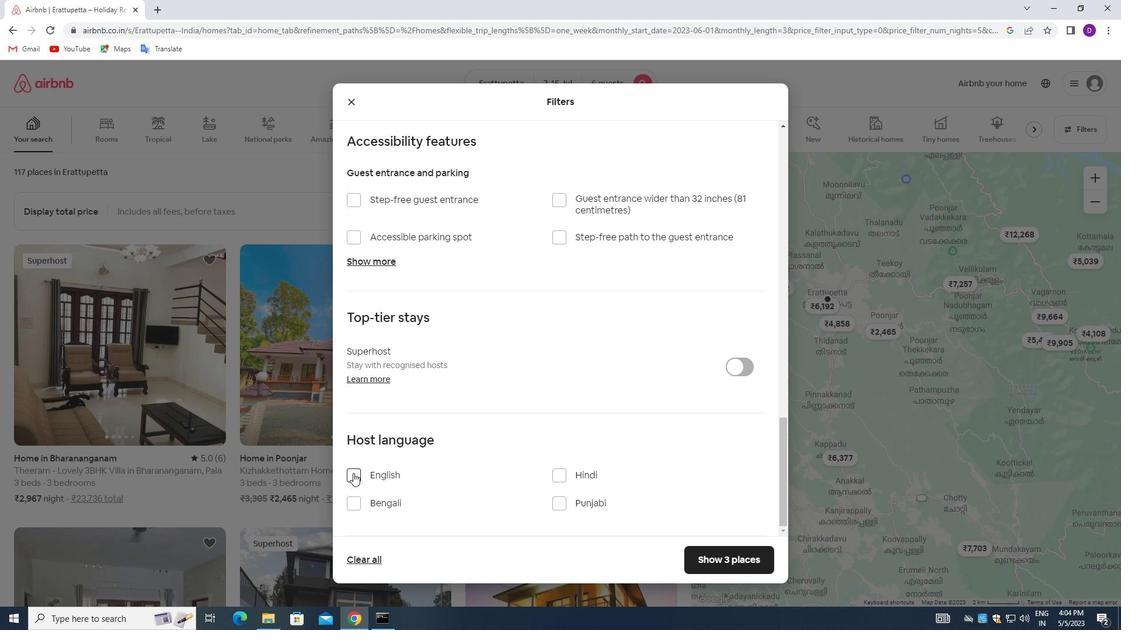 
Action: Mouse pressed left at (353, 472)
Screenshot: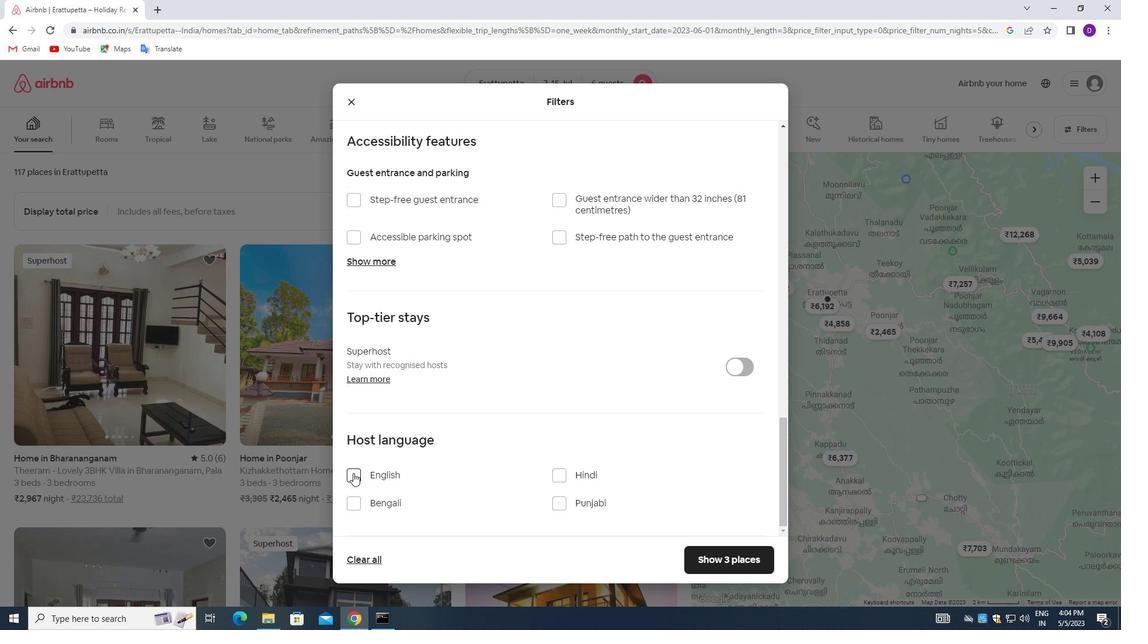
Action: Mouse moved to (692, 554)
Screenshot: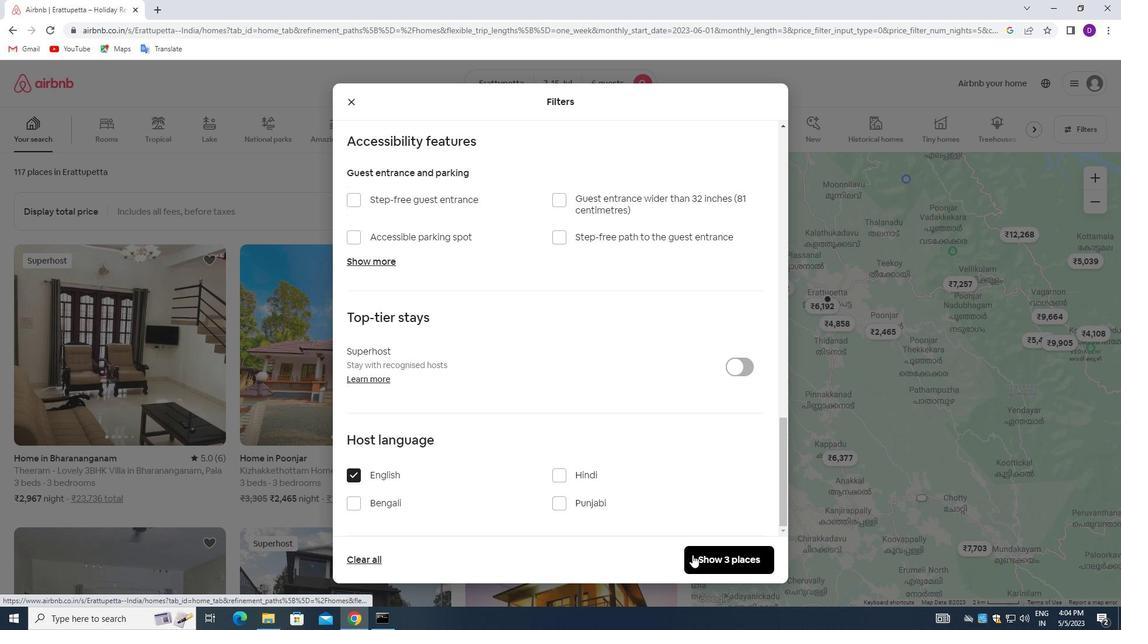 
Action: Mouse pressed left at (692, 554)
Screenshot: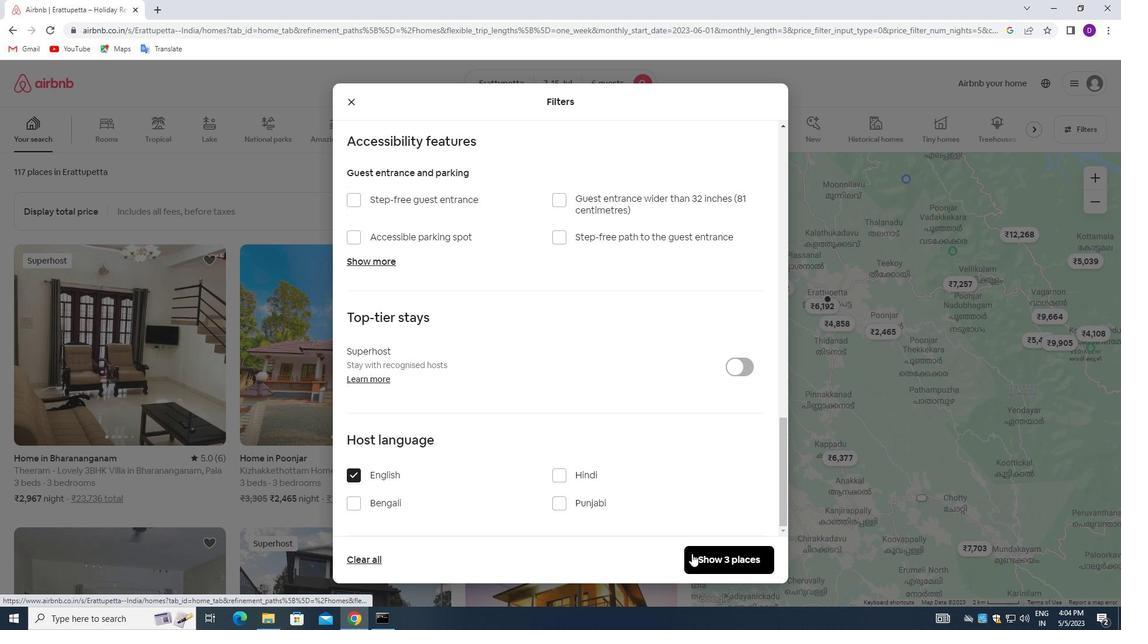 
Action: Mouse moved to (628, 423)
Screenshot: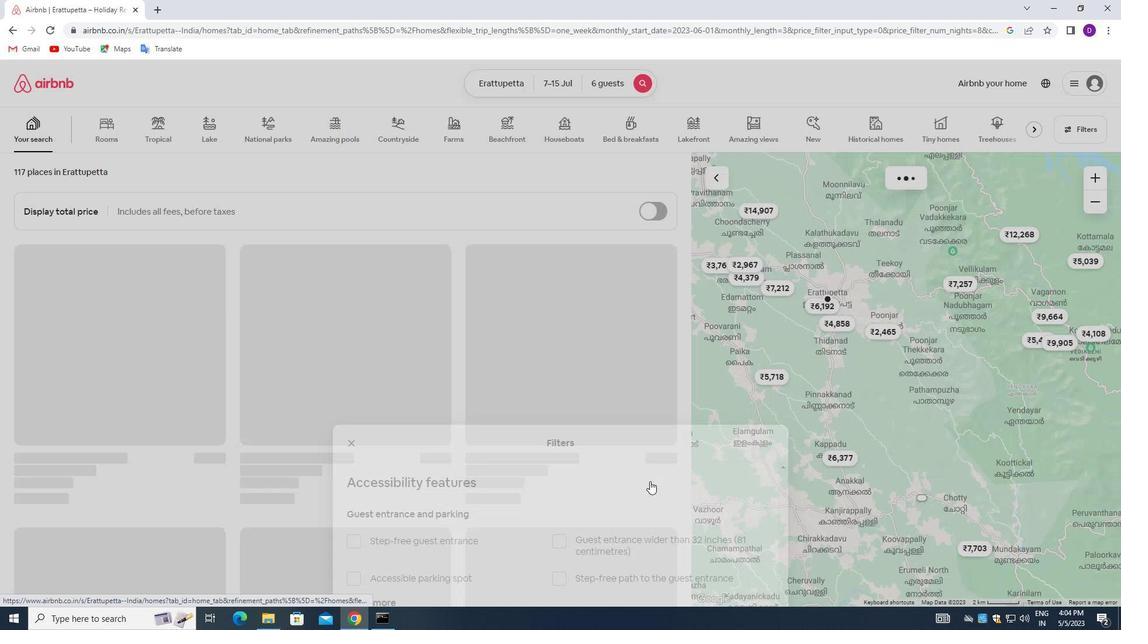 
